 Task: In the  document Venicecanals.doc, select heading and apply ' Italics'  Using "replace feature", replace:  'famous to known'
Action: Mouse moved to (431, 186)
Screenshot: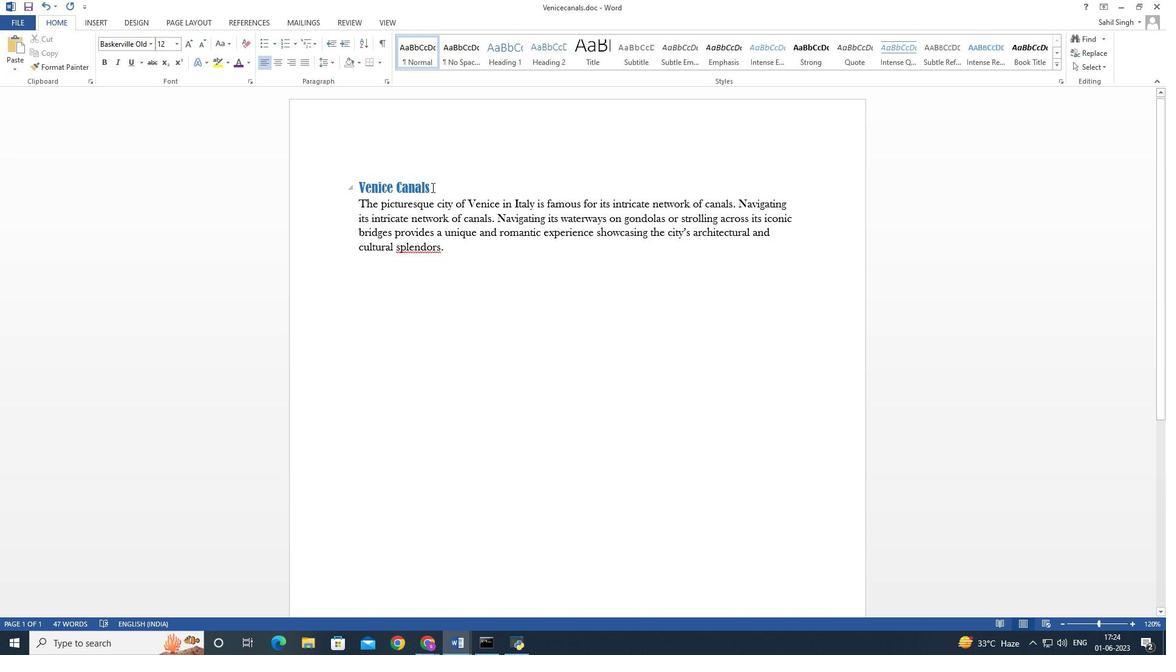 
Action: Mouse pressed left at (431, 186)
Screenshot: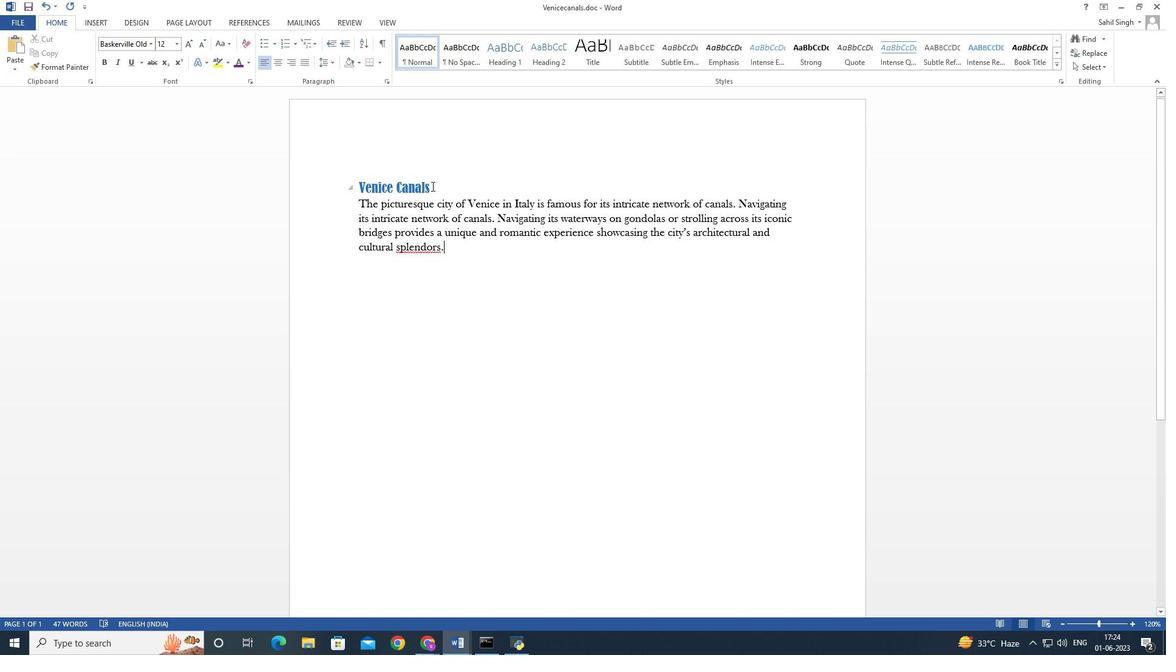
Action: Mouse moved to (565, 280)
Screenshot: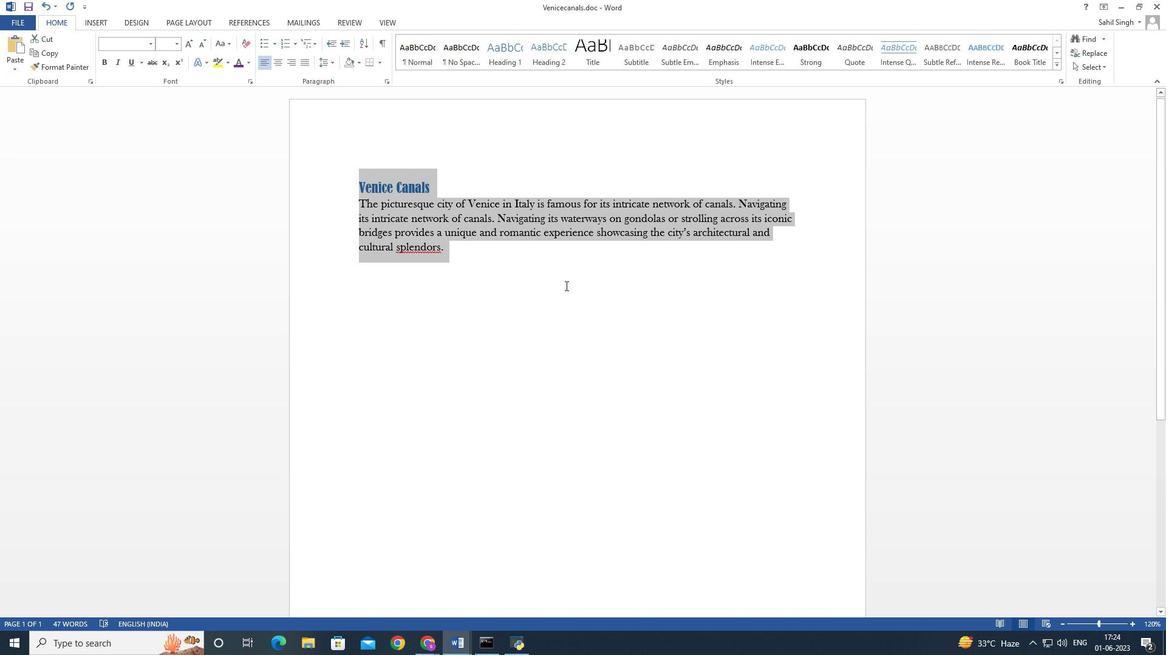 
Action: Mouse pressed left at (565, 280)
Screenshot: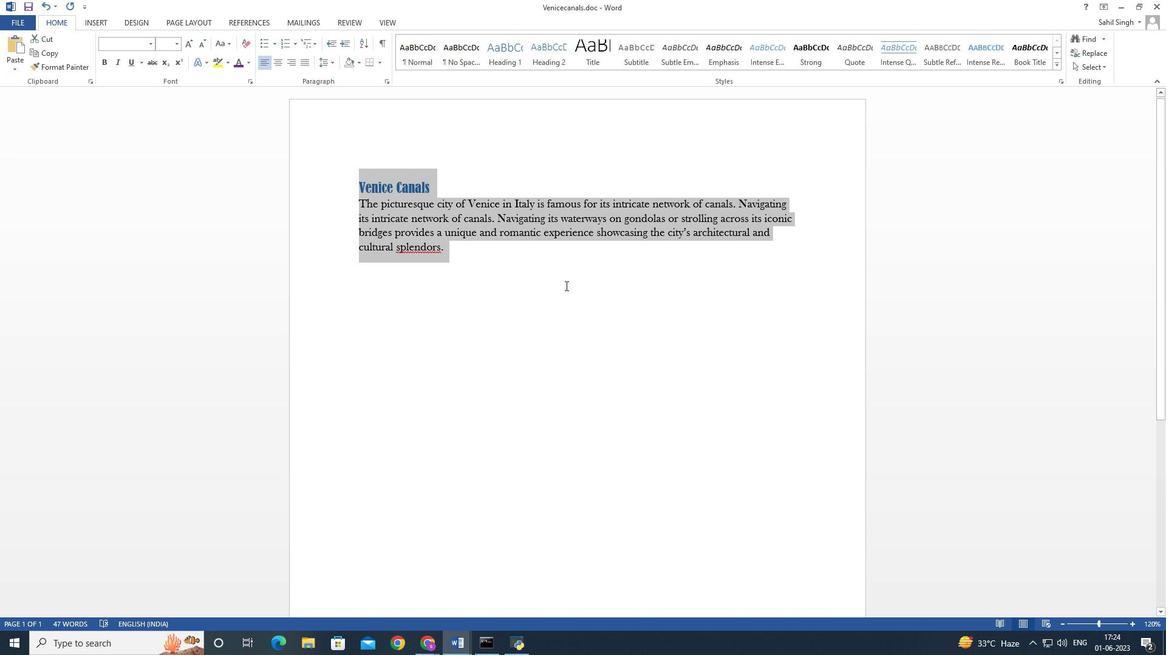 
Action: Mouse moved to (456, 247)
Screenshot: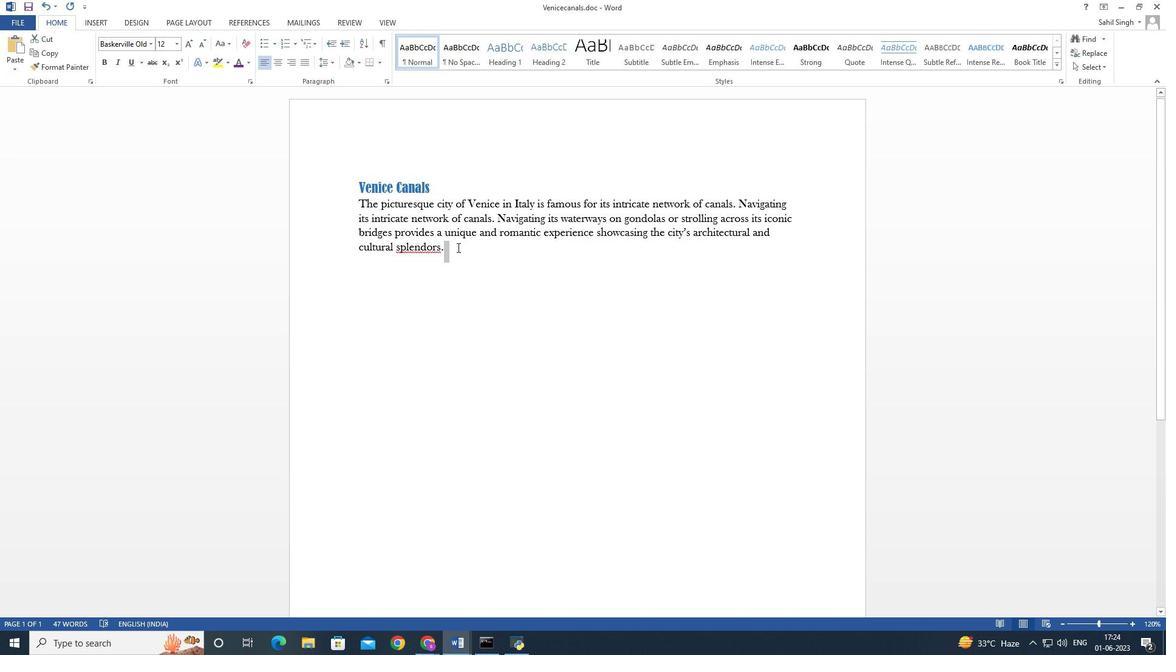 
Action: Mouse pressed left at (456, 247)
Screenshot: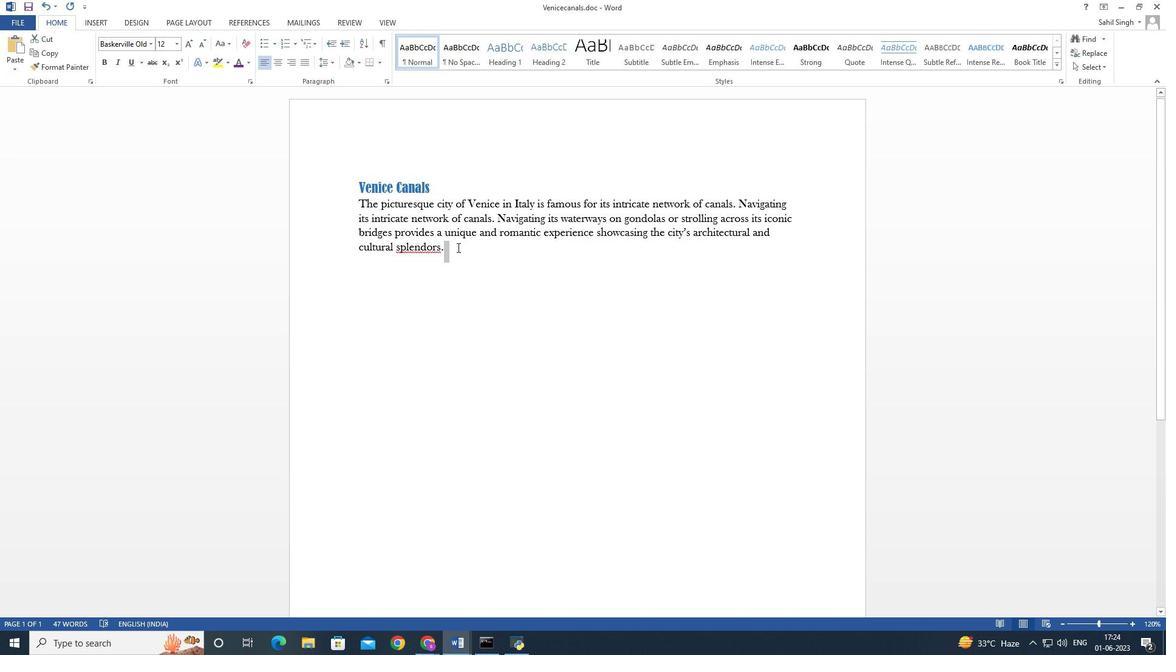 
Action: Mouse moved to (345, 208)
Screenshot: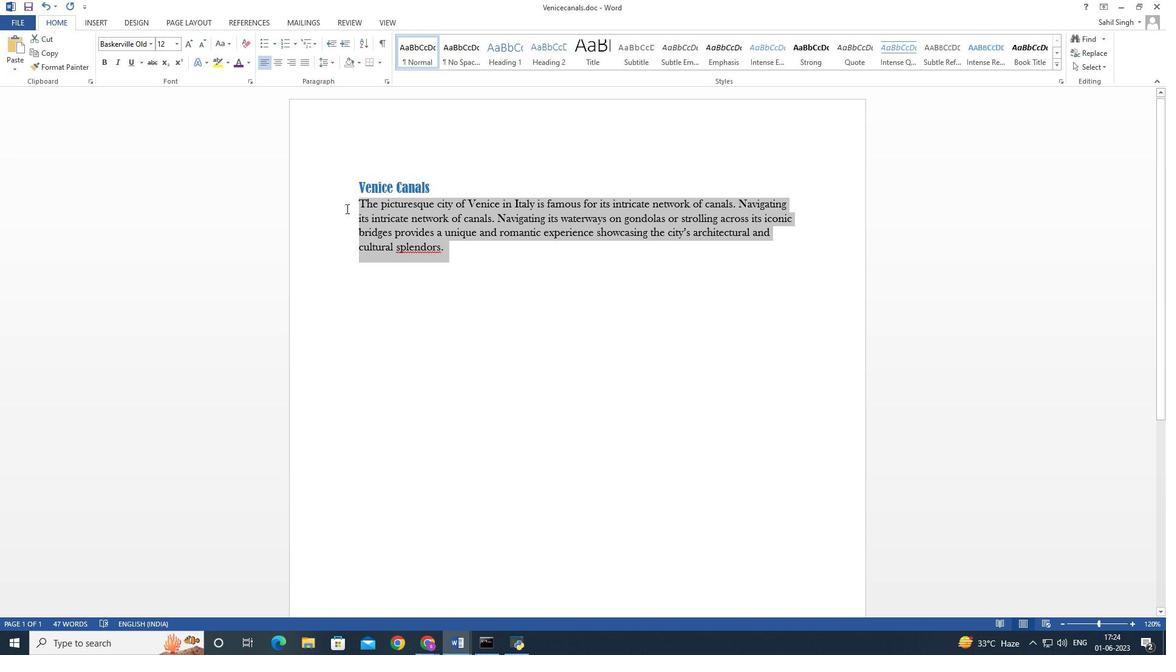 
Action: Key pressed ctrl+H
Screenshot: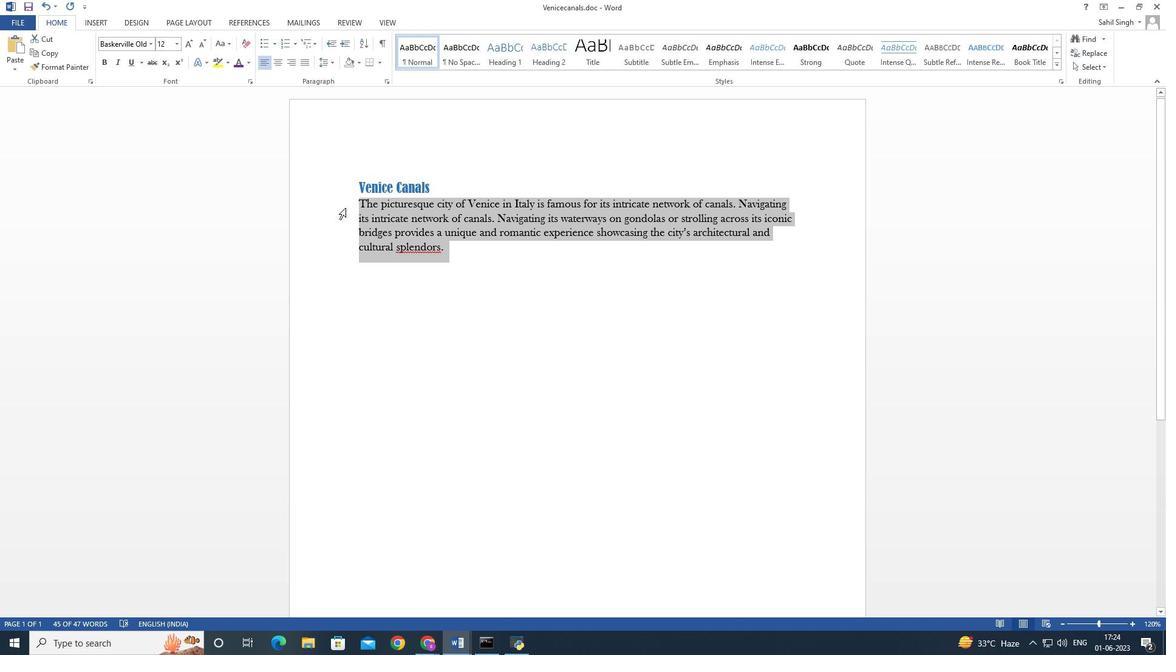 
Action: Mouse moved to (491, 83)
Screenshot: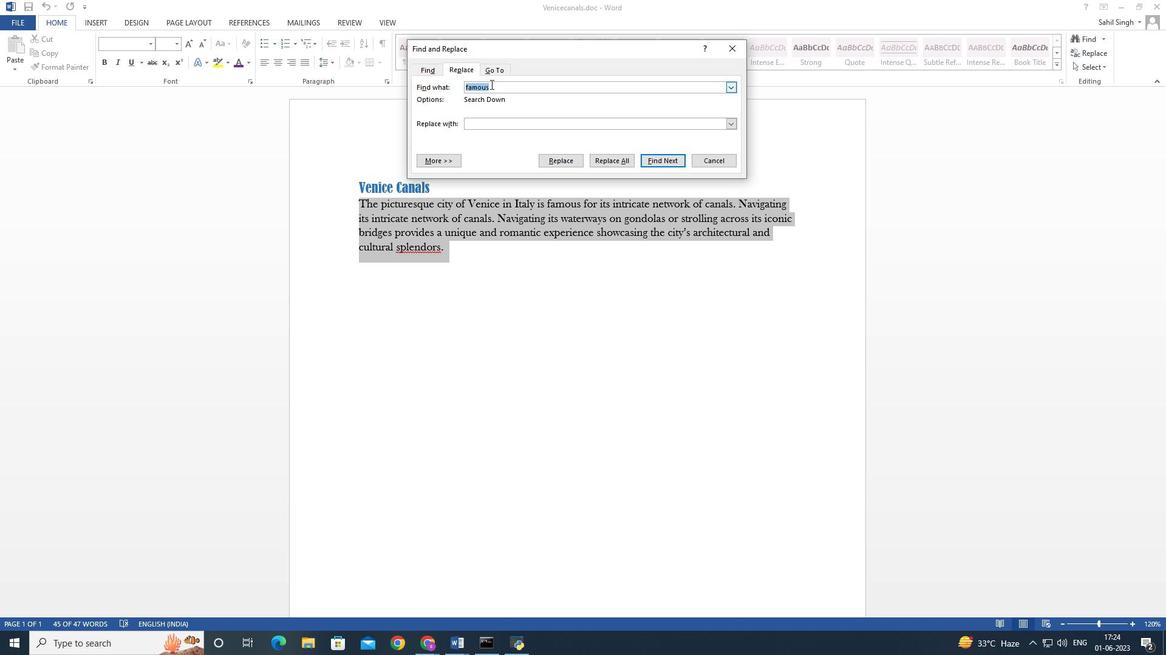
Action: Mouse pressed left at (491, 83)
Screenshot: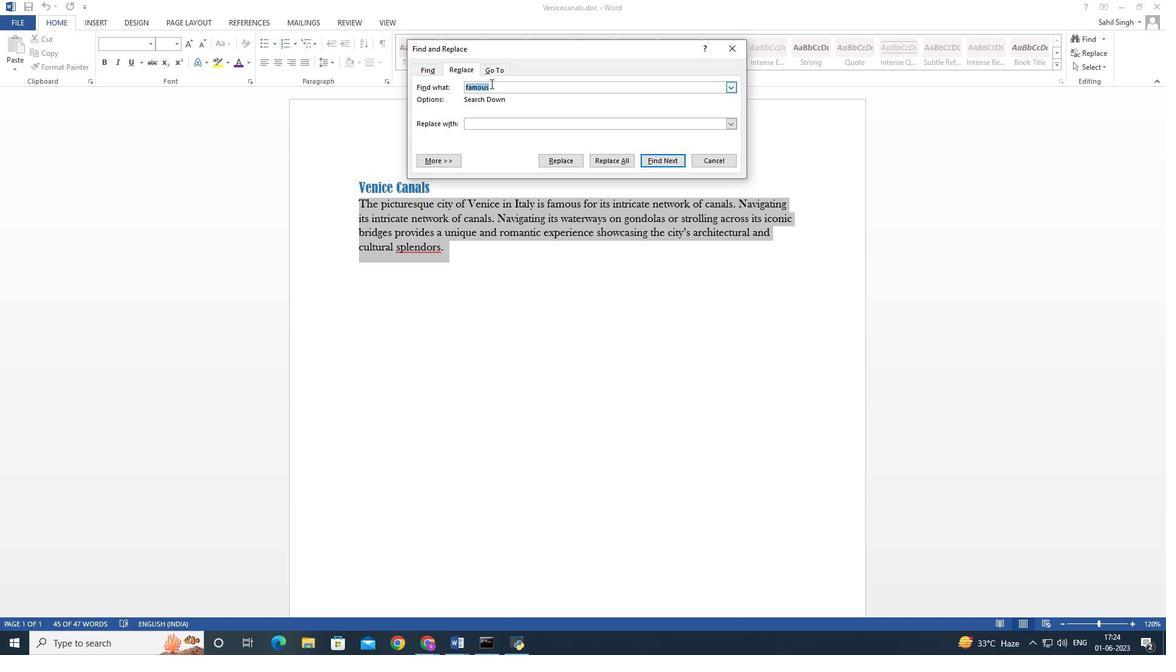 
Action: Mouse moved to (492, 83)
Screenshot: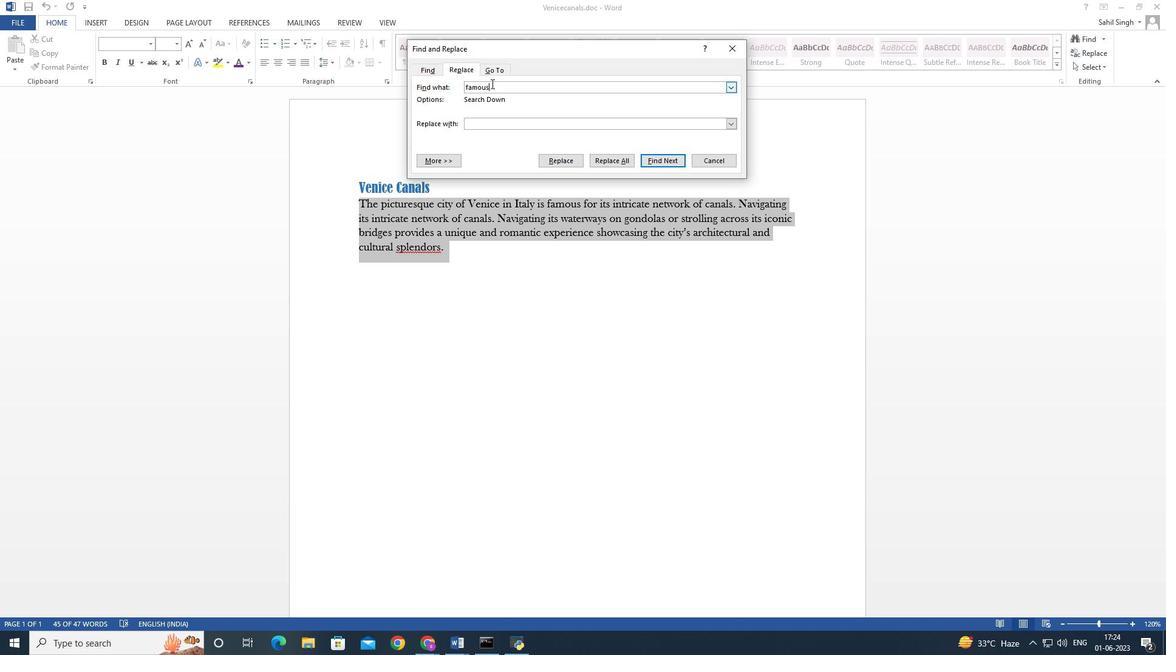 
Action: Key pressed <Key.backspace><Key.backspace><Key.backspace><Key.backspace><Key.backspace><Key.backspace><Key.shift>famous<Key.enter>
Screenshot: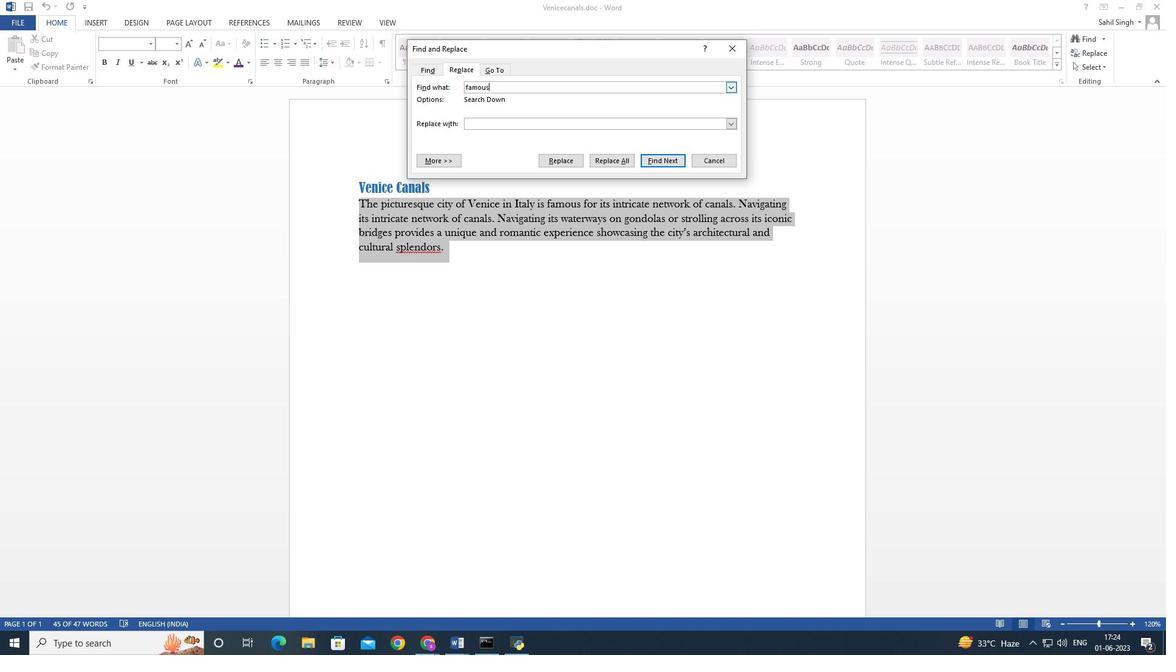 
Action: Mouse moved to (566, 161)
Screenshot: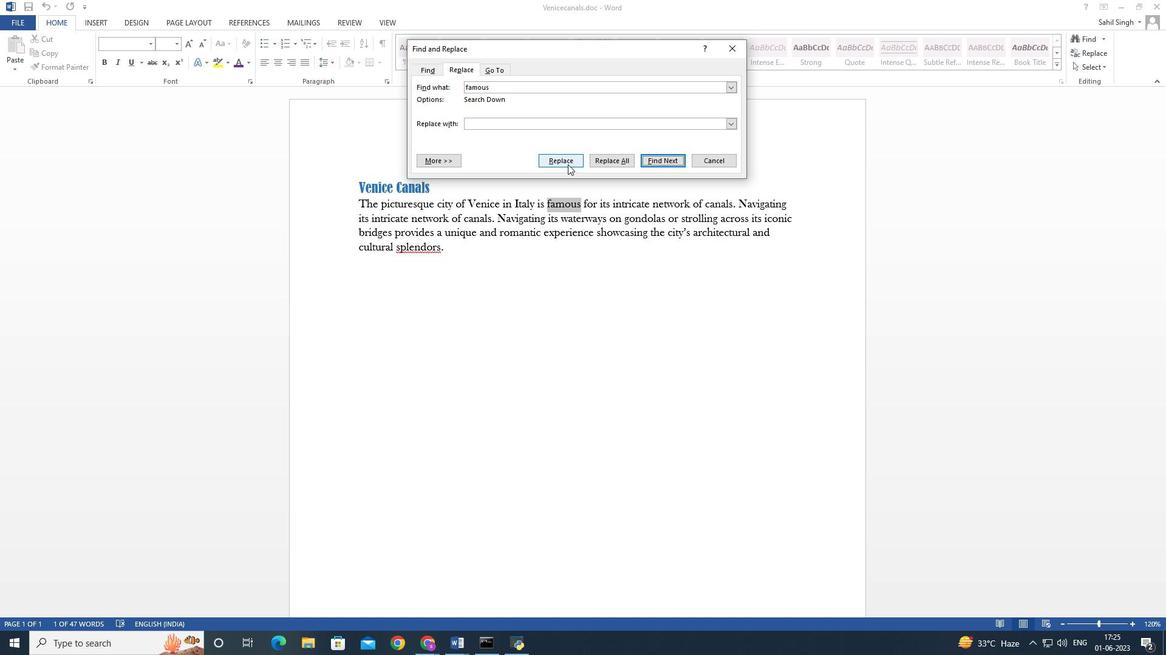 
Action: Mouse pressed left at (566, 161)
Screenshot: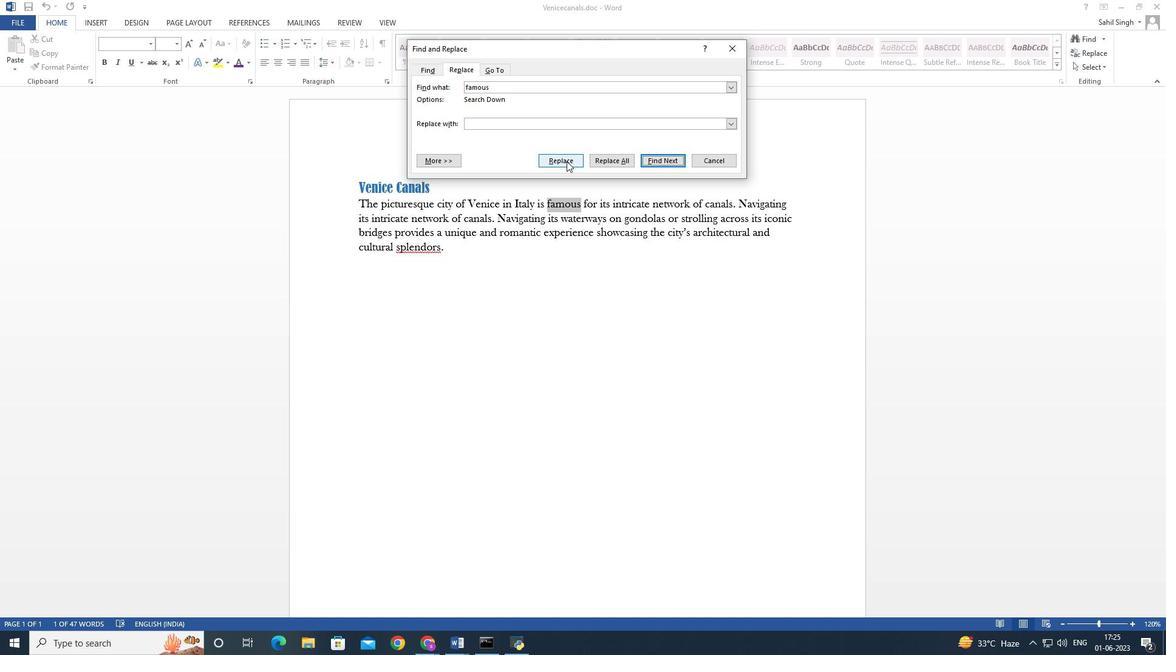 
Action: Mouse moved to (566, 358)
Screenshot: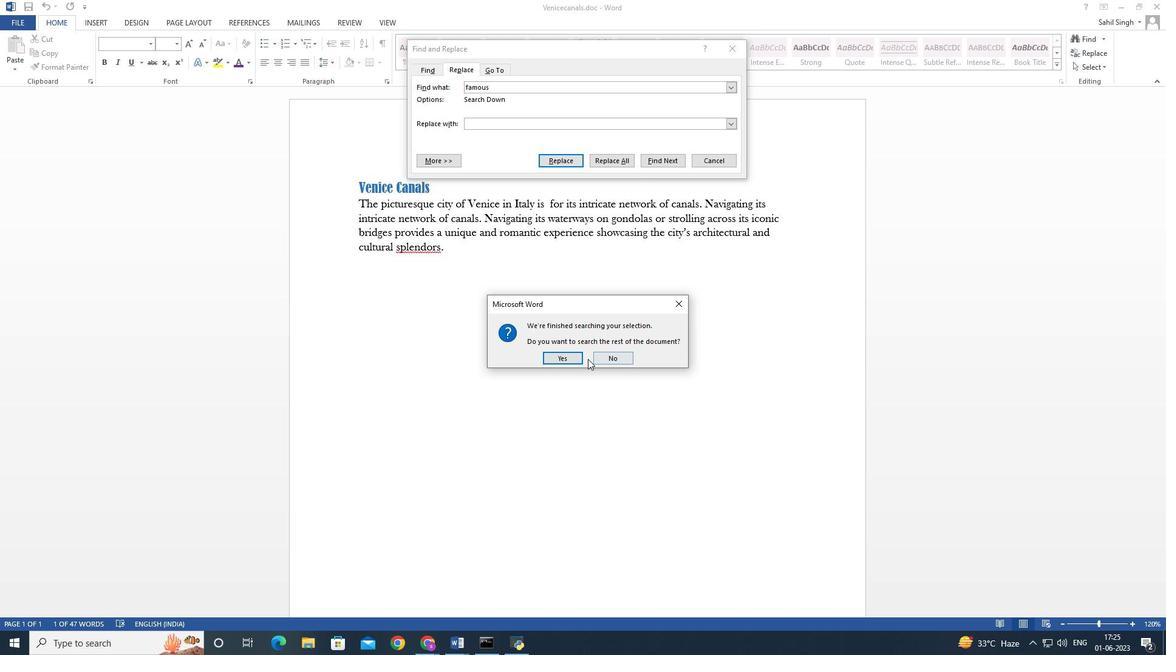 
Action: Mouse pressed left at (566, 358)
Screenshot: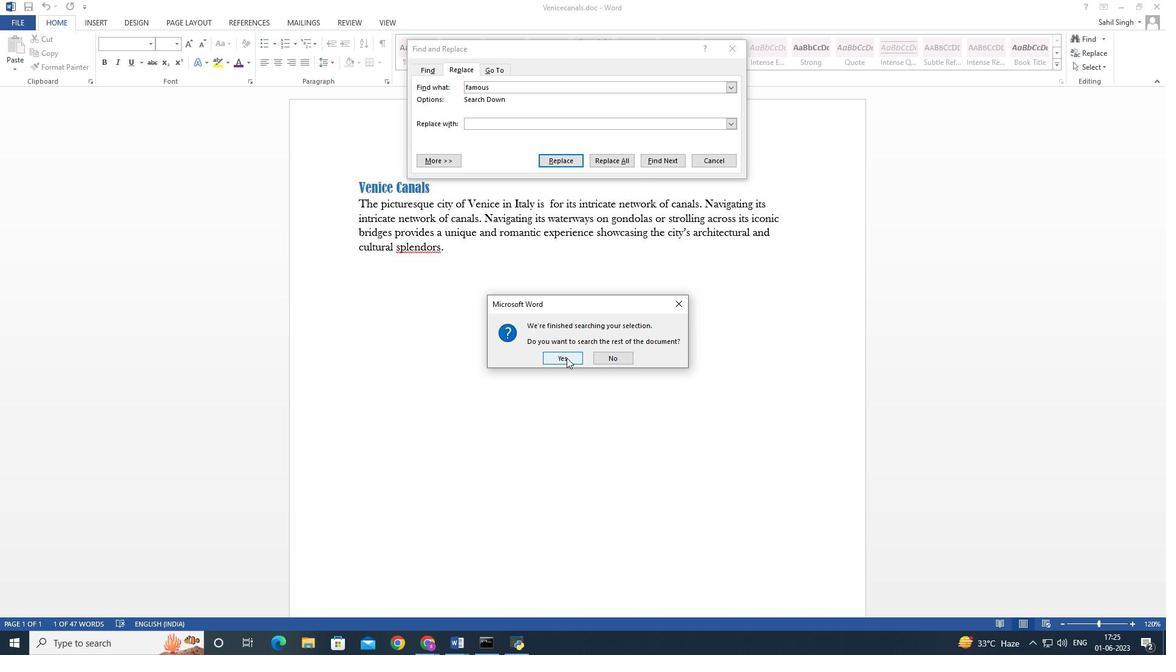 
Action: Mouse moved to (690, 301)
Screenshot: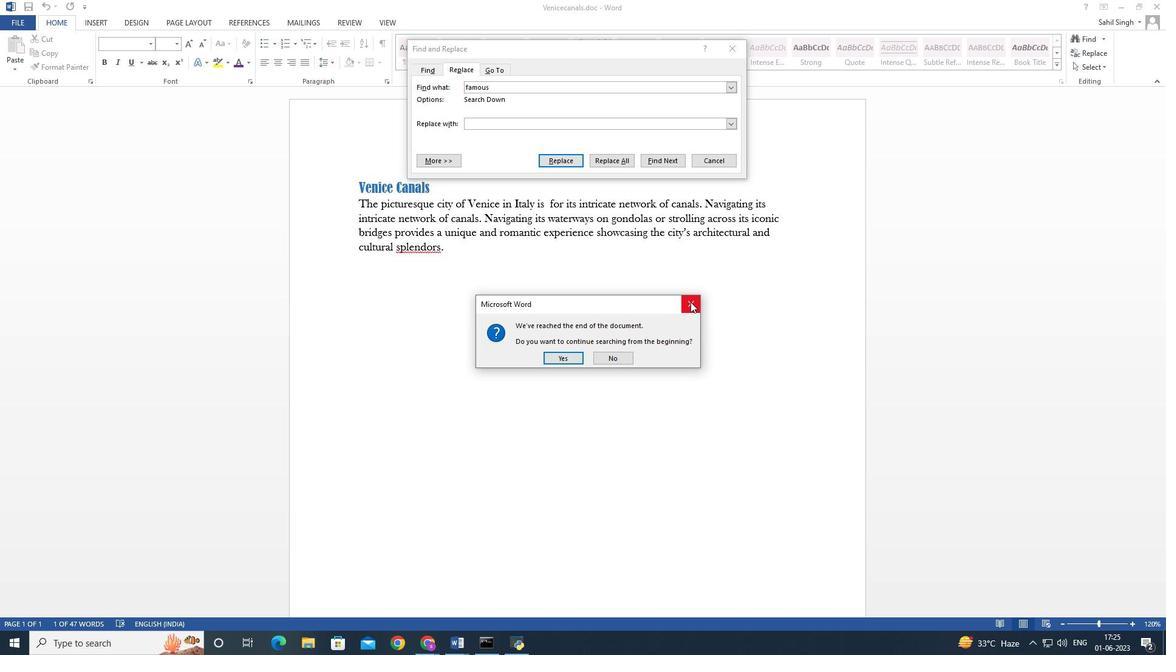 
Action: Mouse pressed left at (690, 301)
Screenshot: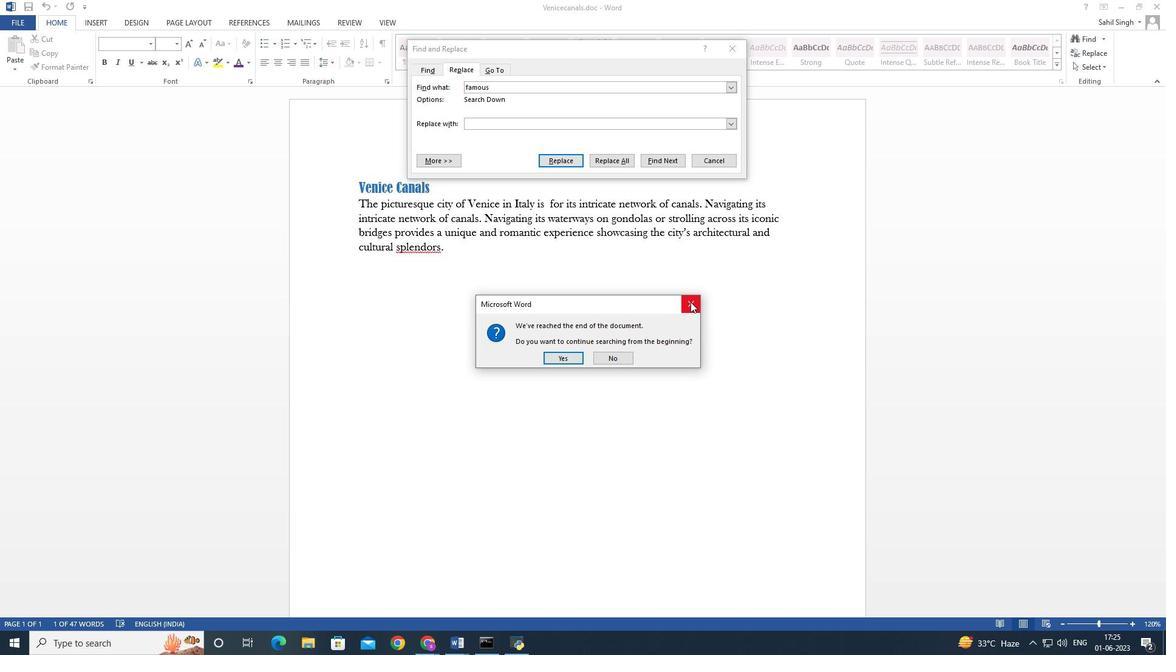
Action: Mouse moved to (733, 48)
Screenshot: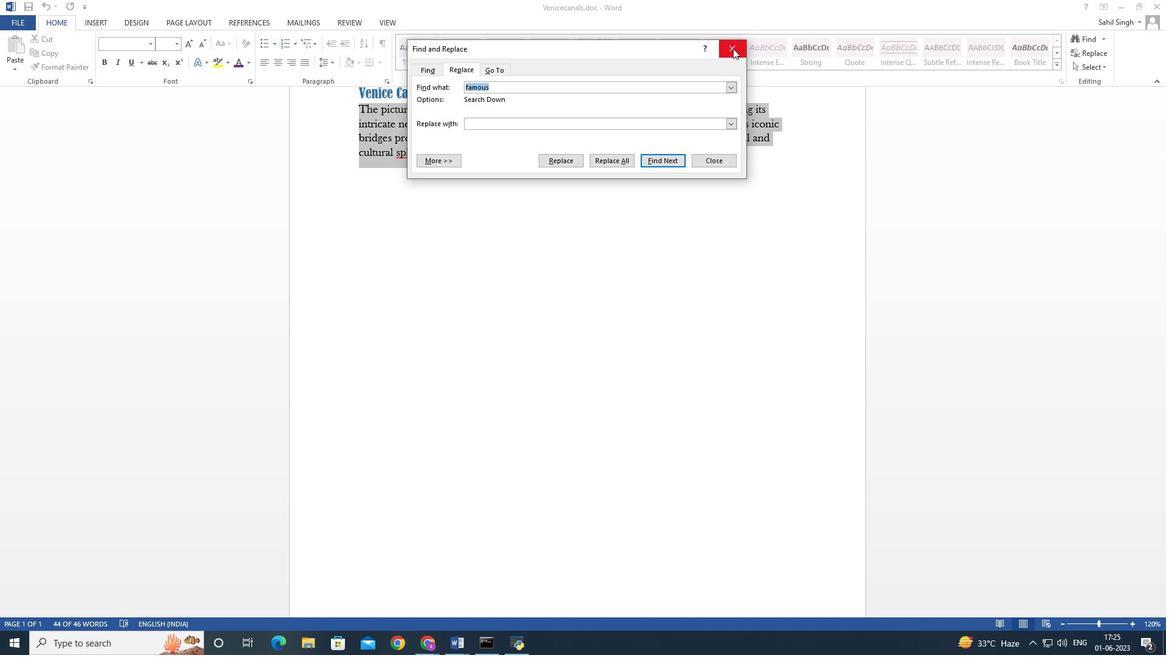 
Action: Mouse pressed left at (733, 48)
Screenshot: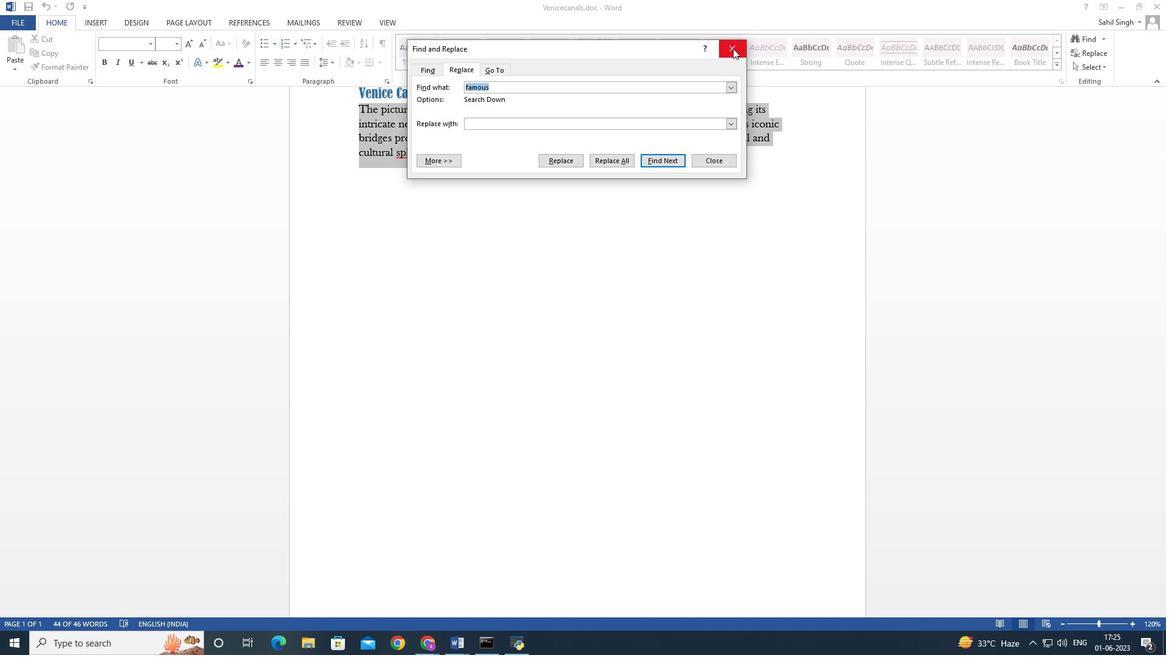 
Action: Mouse moved to (693, 311)
Screenshot: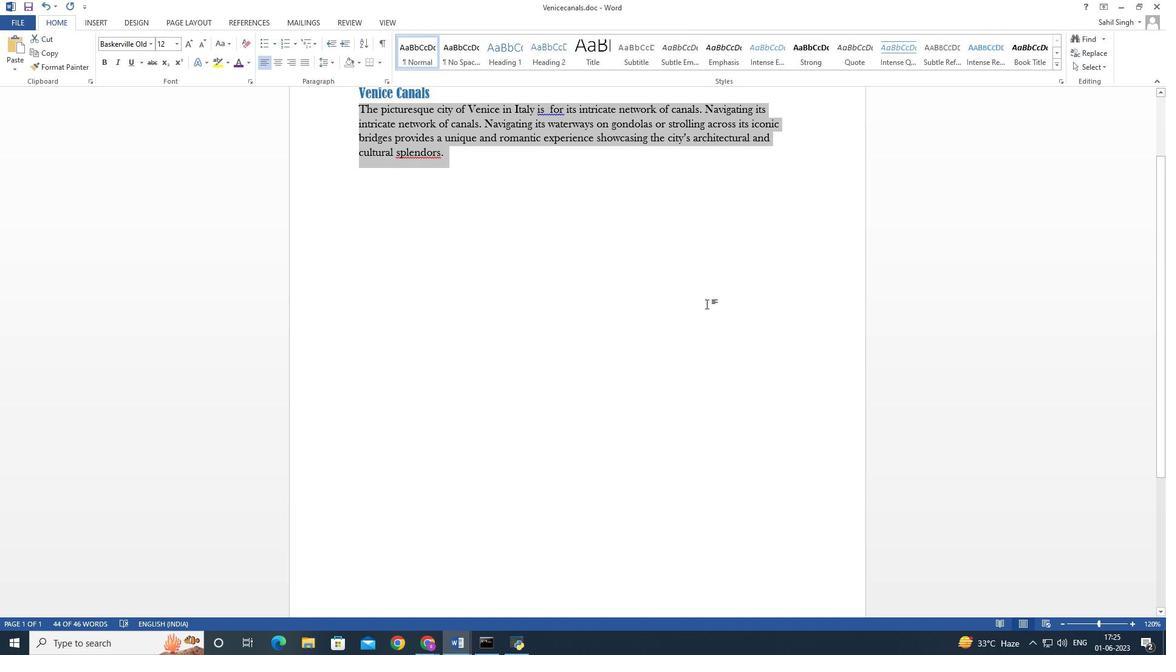 
Action: Mouse scrolled (693, 312) with delta (0, 0)
Screenshot: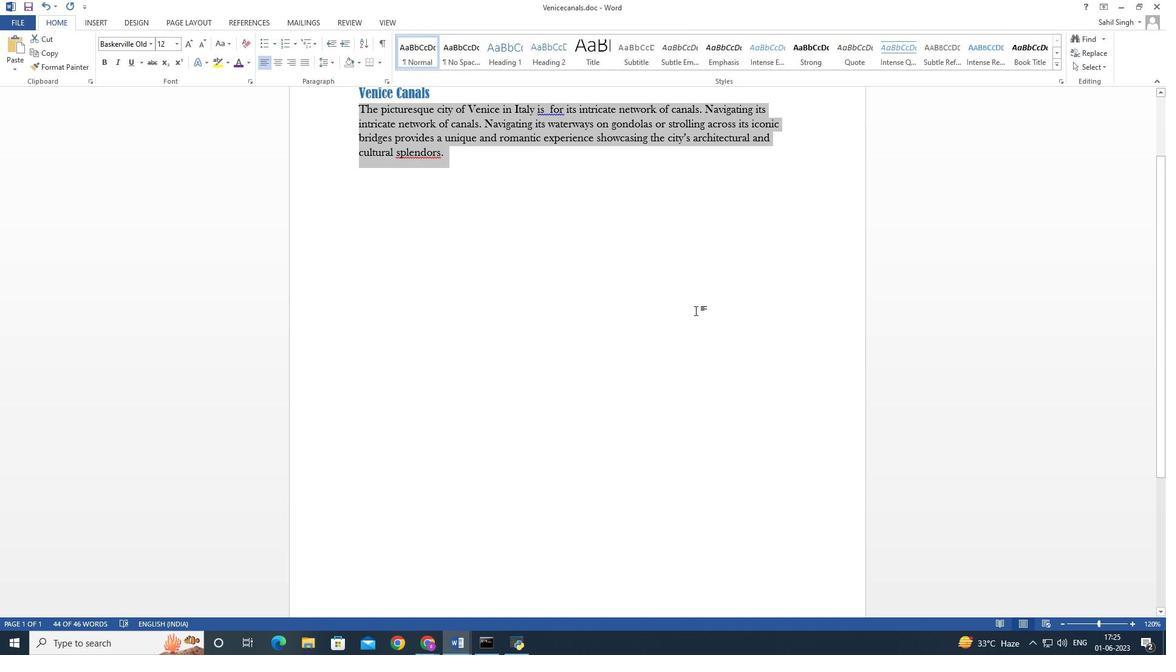 
Action: Mouse scrolled (693, 312) with delta (0, 0)
Screenshot: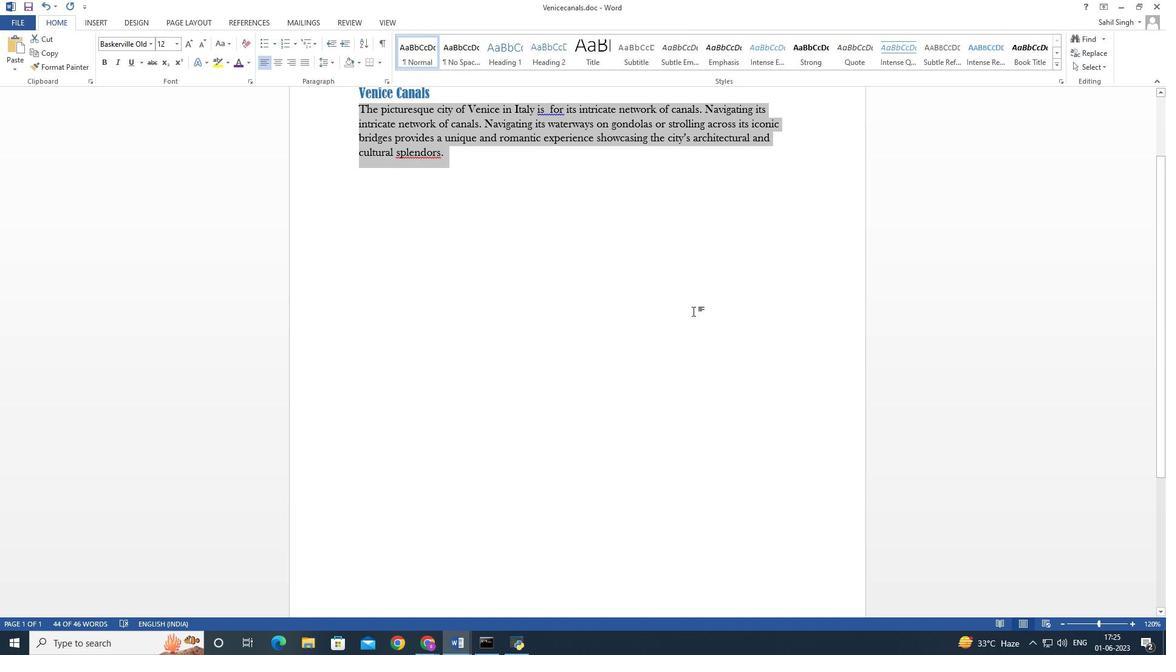 
Action: Mouse moved to (687, 300)
Screenshot: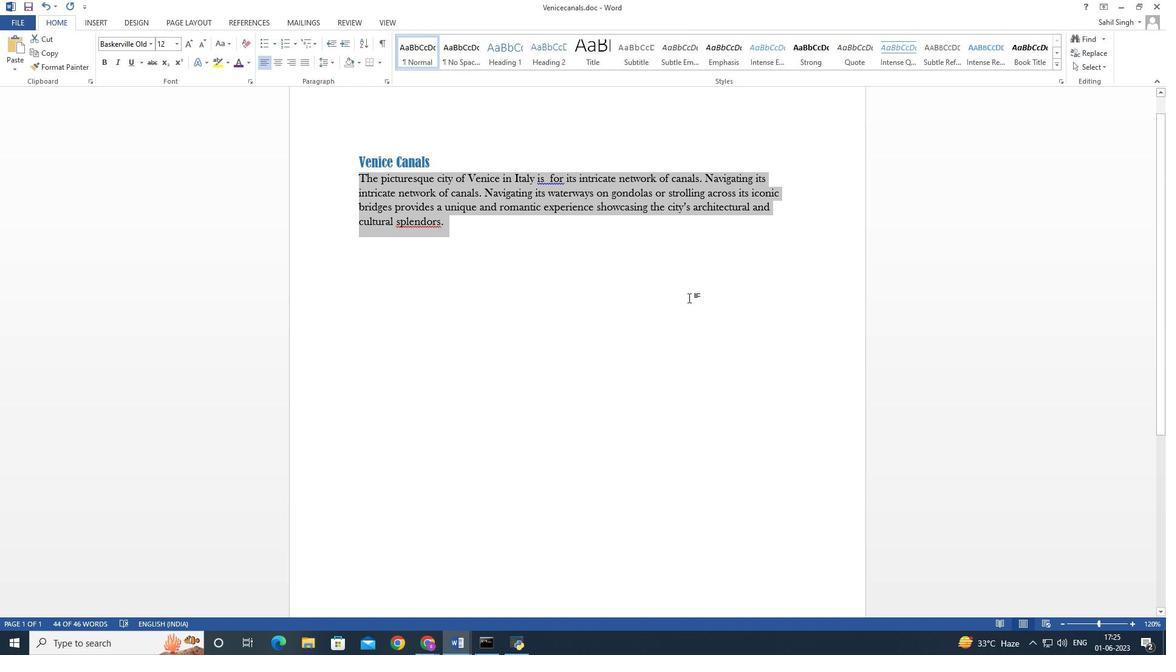
Action: Mouse scrolled (687, 301) with delta (0, 0)
Screenshot: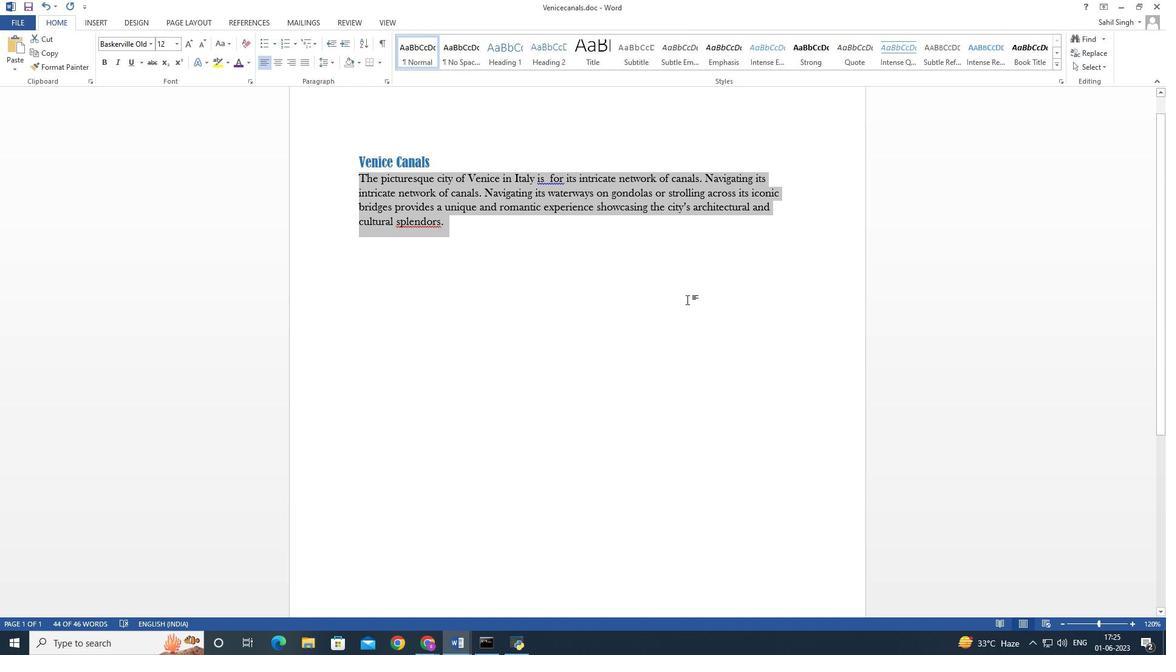 
Action: Mouse moved to (669, 313)
Screenshot: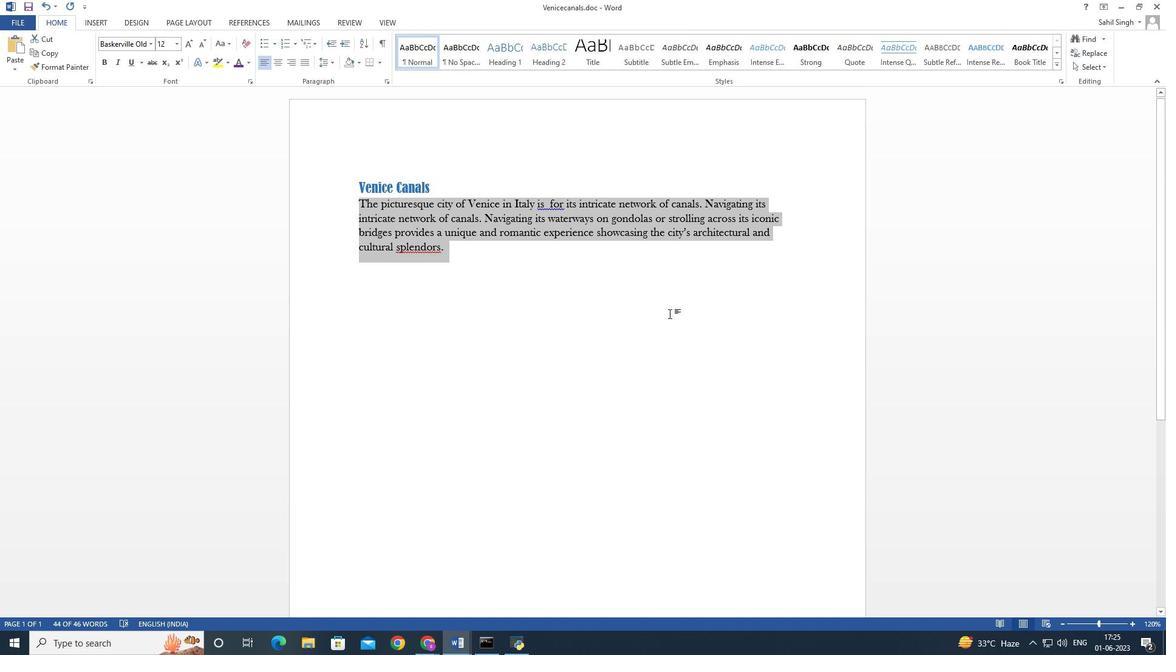 
Action: Mouse pressed left at (669, 313)
Screenshot: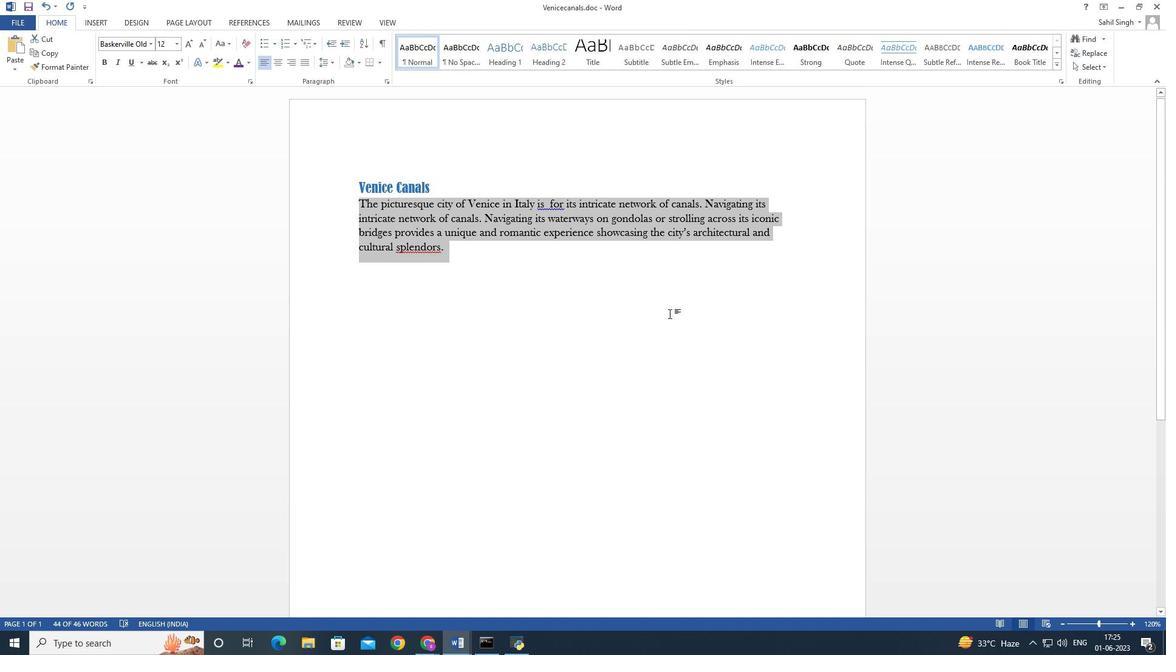 
Action: Mouse moved to (434, 187)
Screenshot: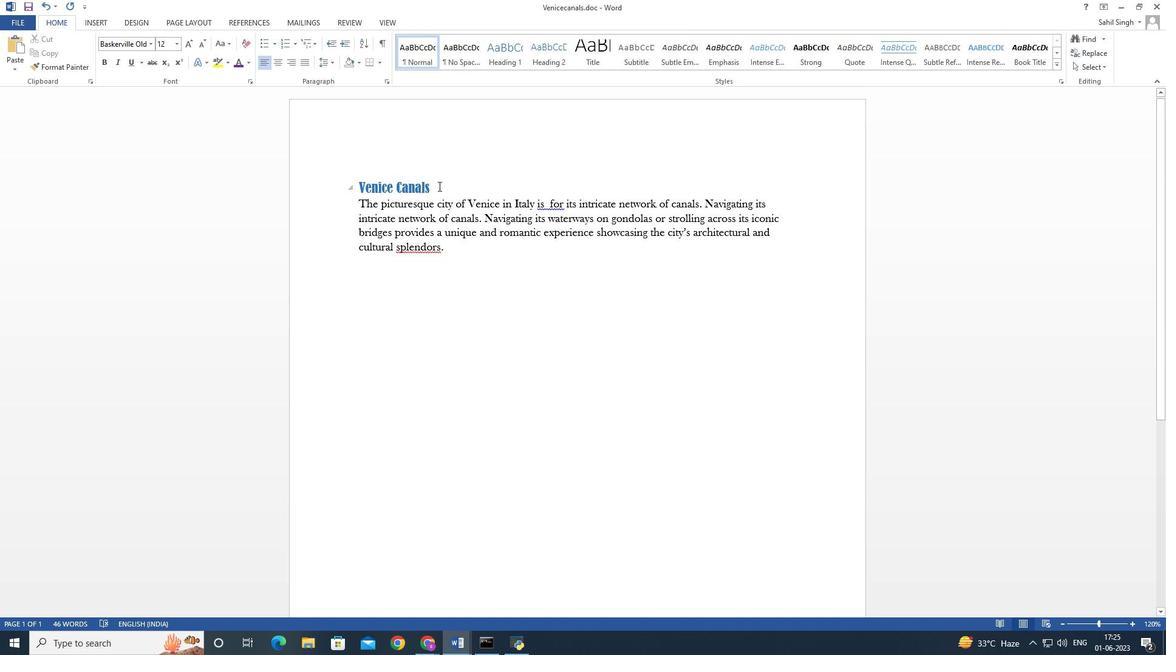 
Action: Mouse pressed left at (434, 187)
Screenshot: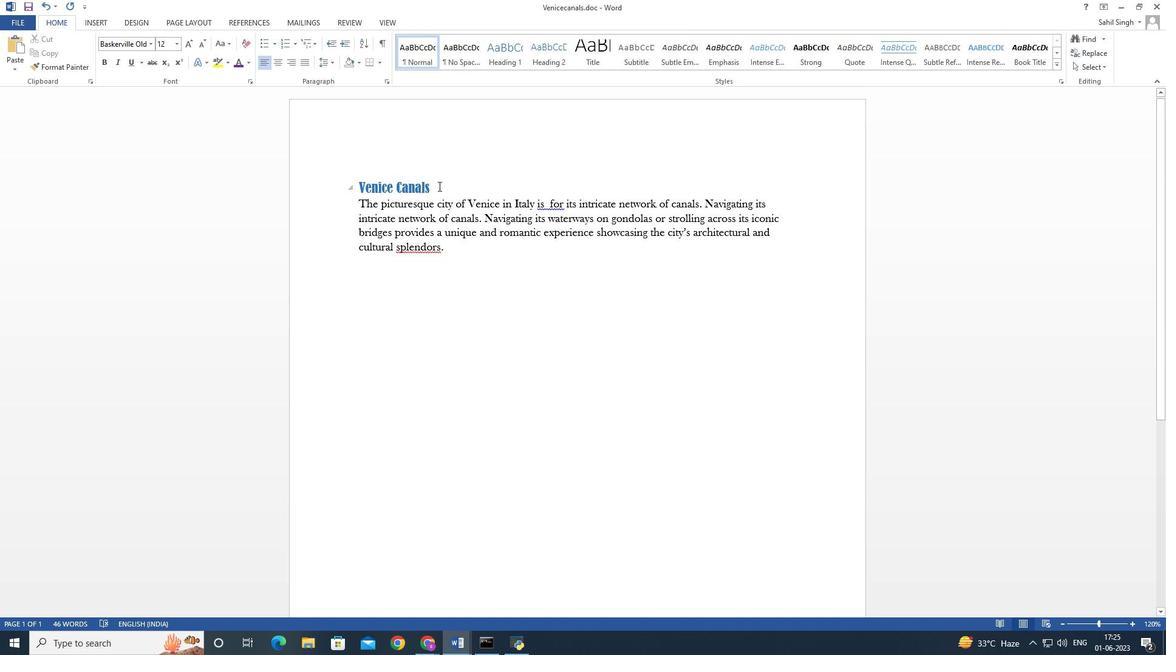 
Action: Mouse moved to (415, 150)
Screenshot: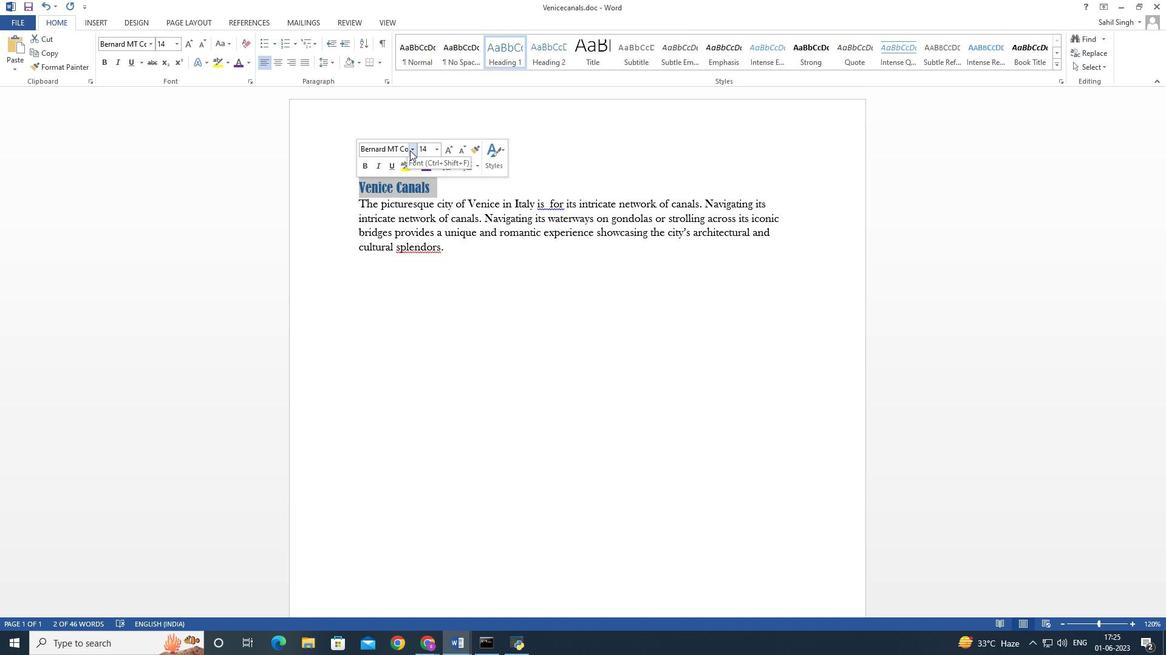 
Action: Mouse pressed left at (415, 150)
Screenshot: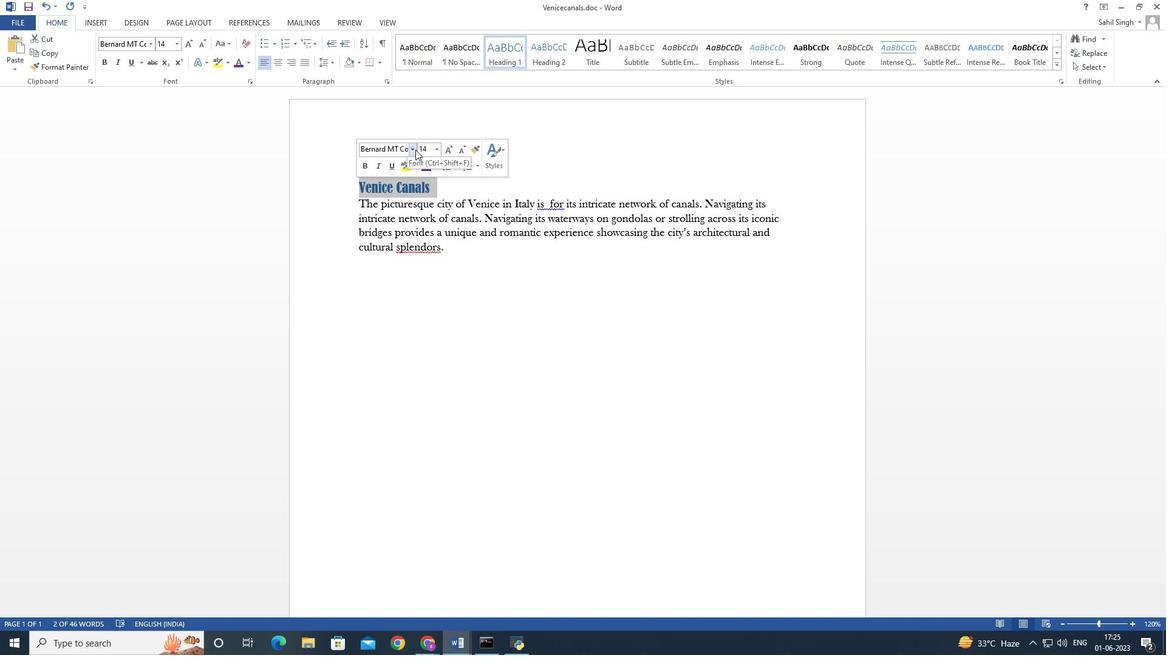 
Action: Mouse moved to (411, 150)
Screenshot: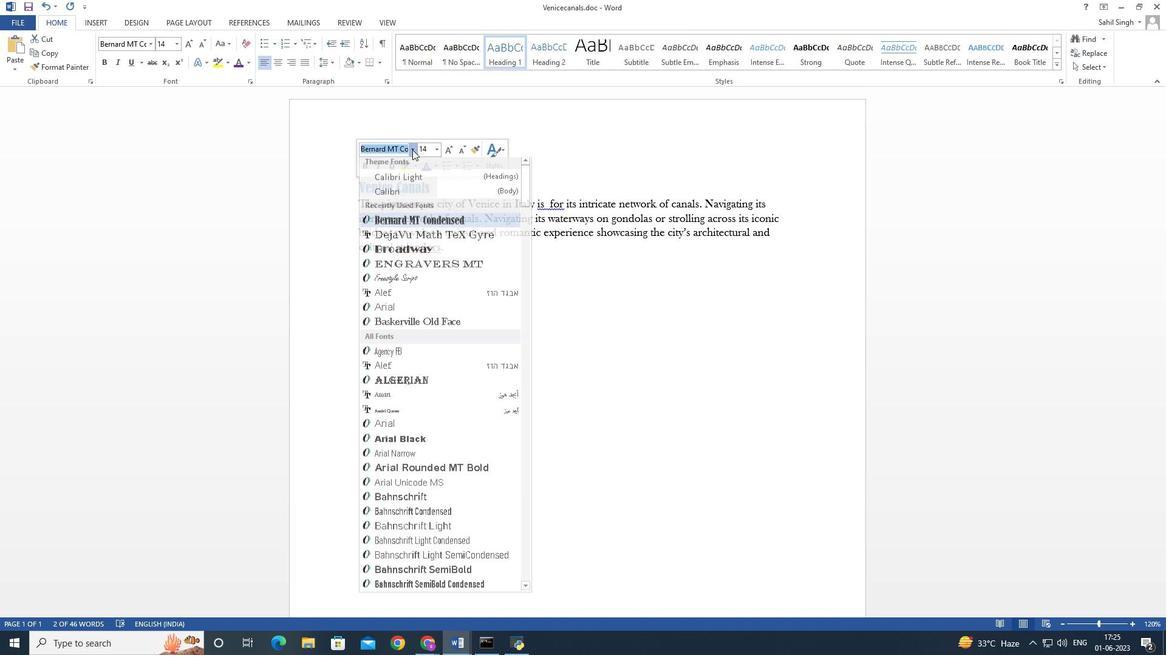 
Action: Key pressed <Key.shift>Italics<Key.enter>
Screenshot: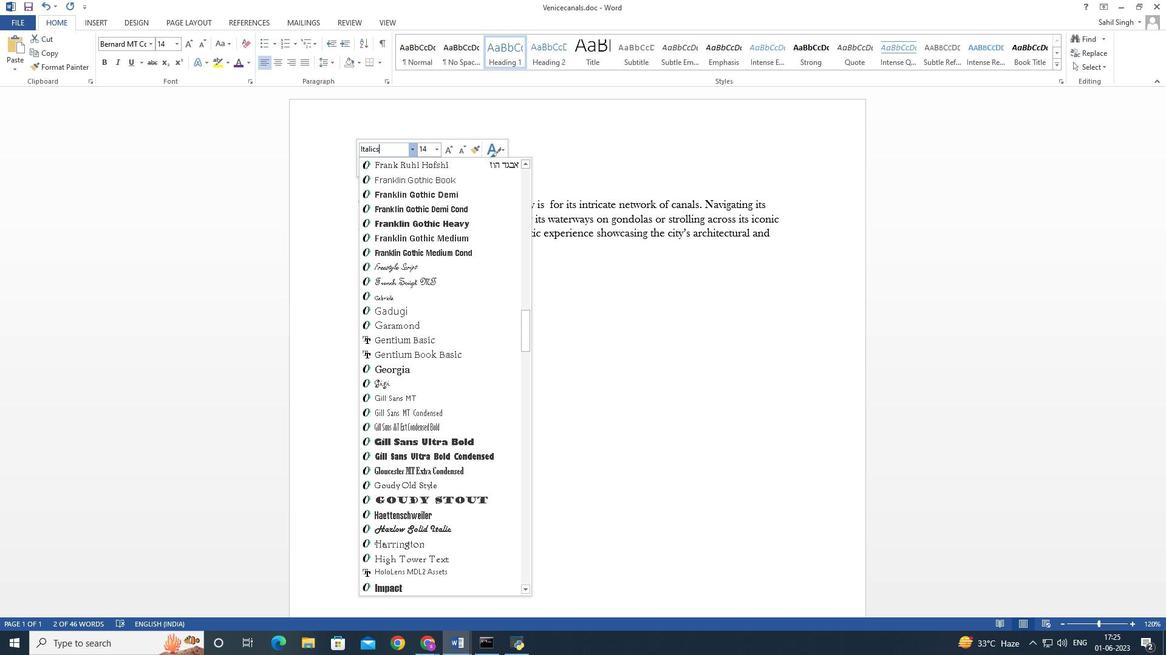 
Action: Mouse moved to (603, 388)
Screenshot: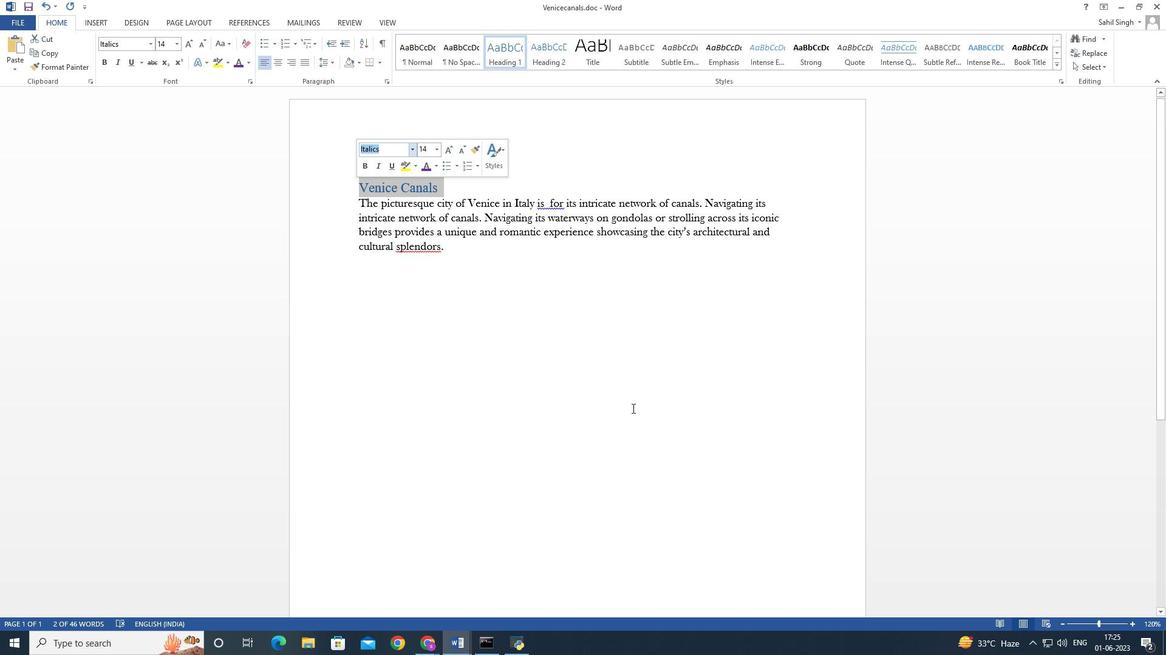 
Action: Mouse pressed left at (603, 388)
Screenshot: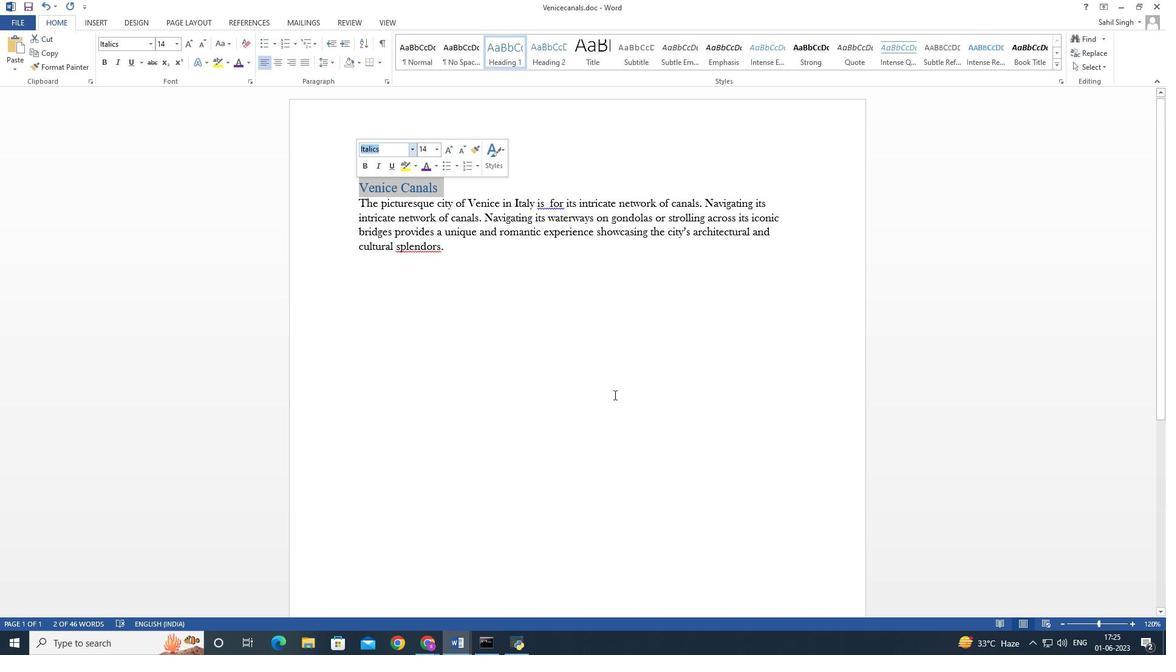 
Action: Mouse moved to (545, 317)
Screenshot: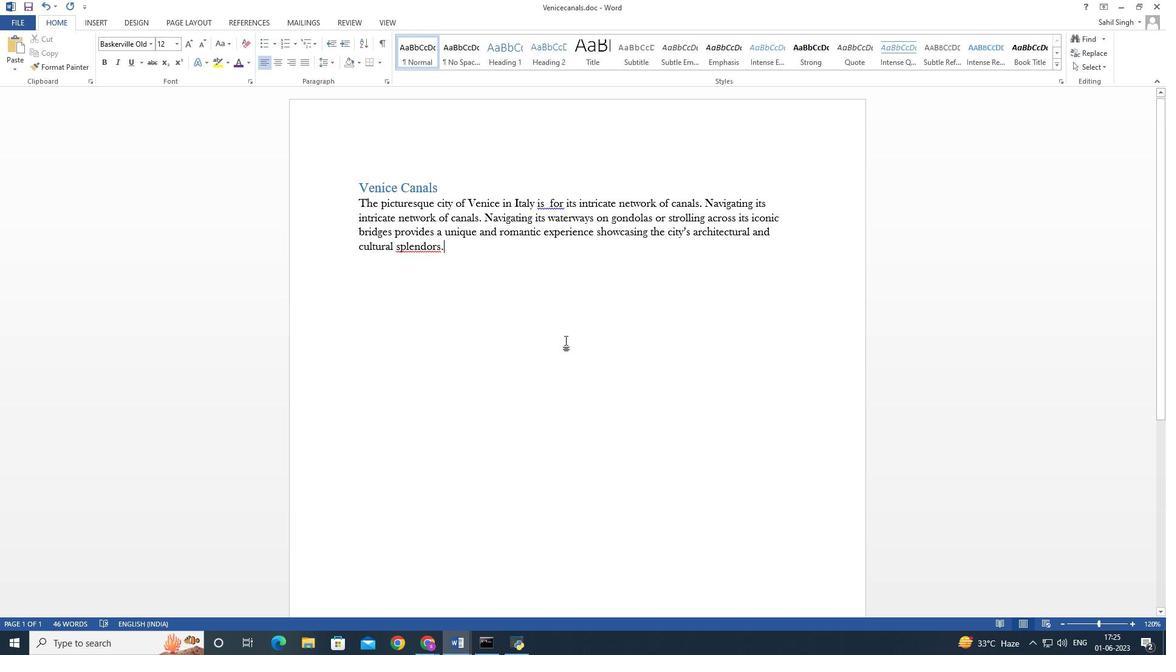 
Action: Mouse scrolled (545, 318) with delta (0, 0)
Screenshot: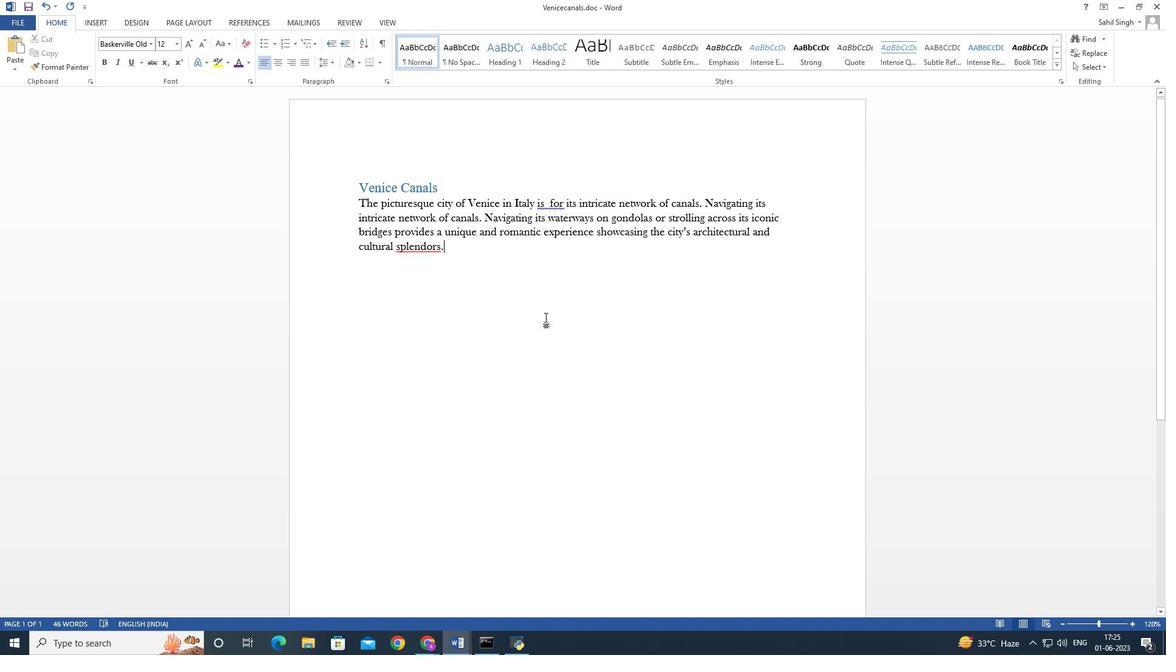 
Action: Mouse scrolled (545, 318) with delta (0, 0)
Screenshot: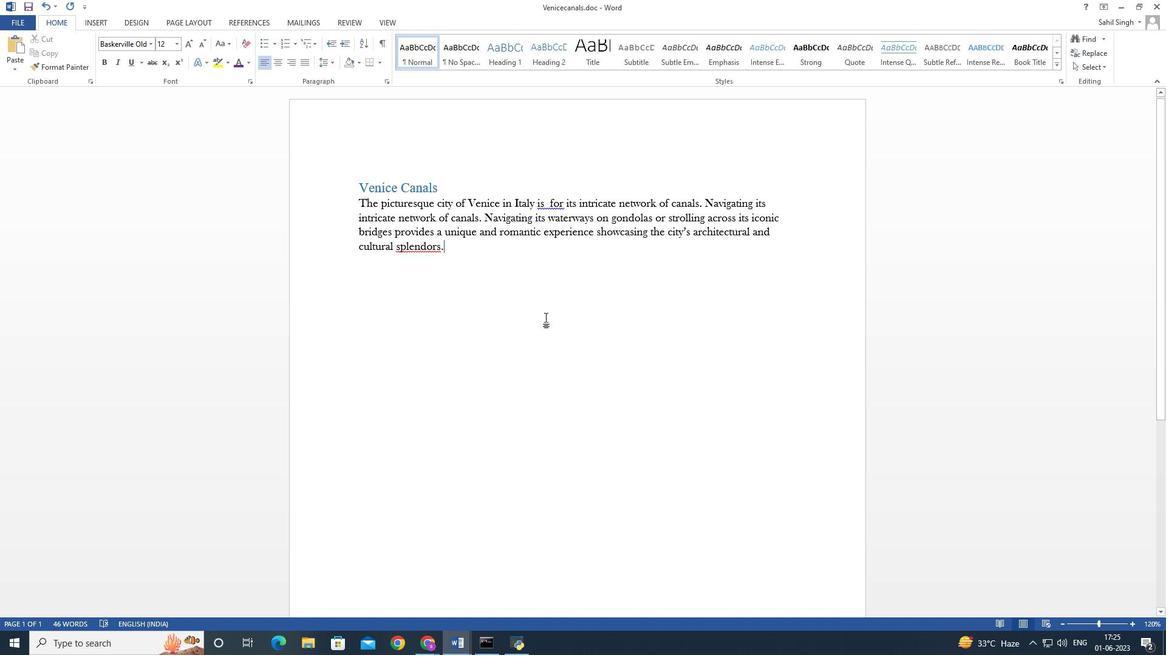 
Action: Mouse scrolled (545, 318) with delta (0, 0)
Screenshot: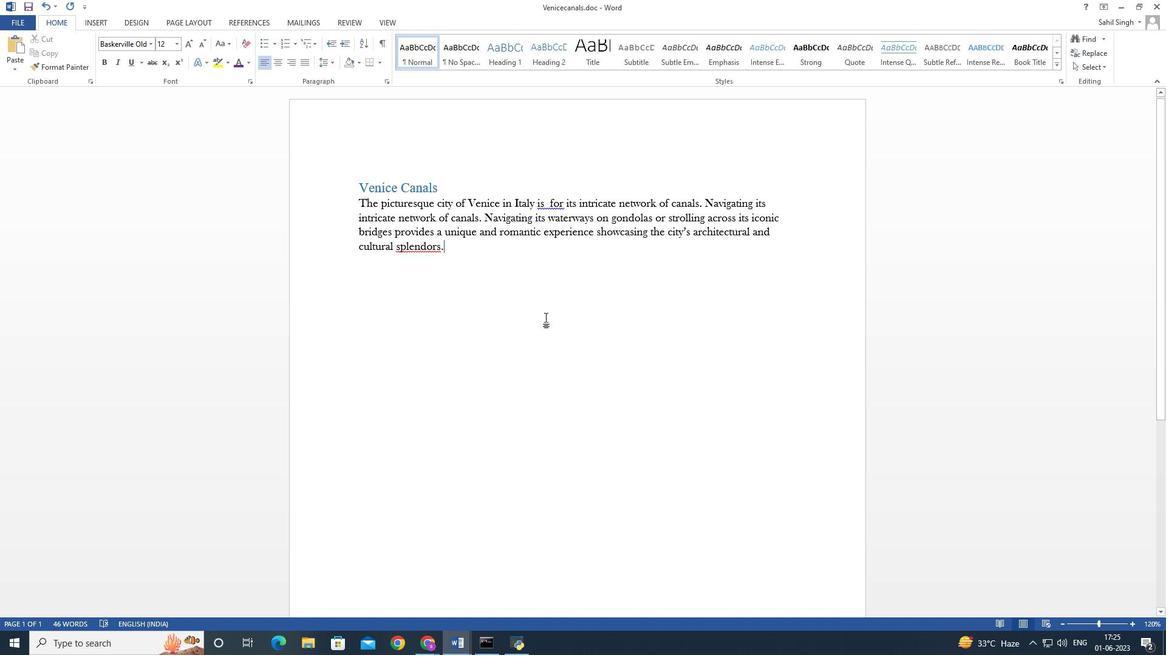 
Action: Mouse moved to (521, 318)
Screenshot: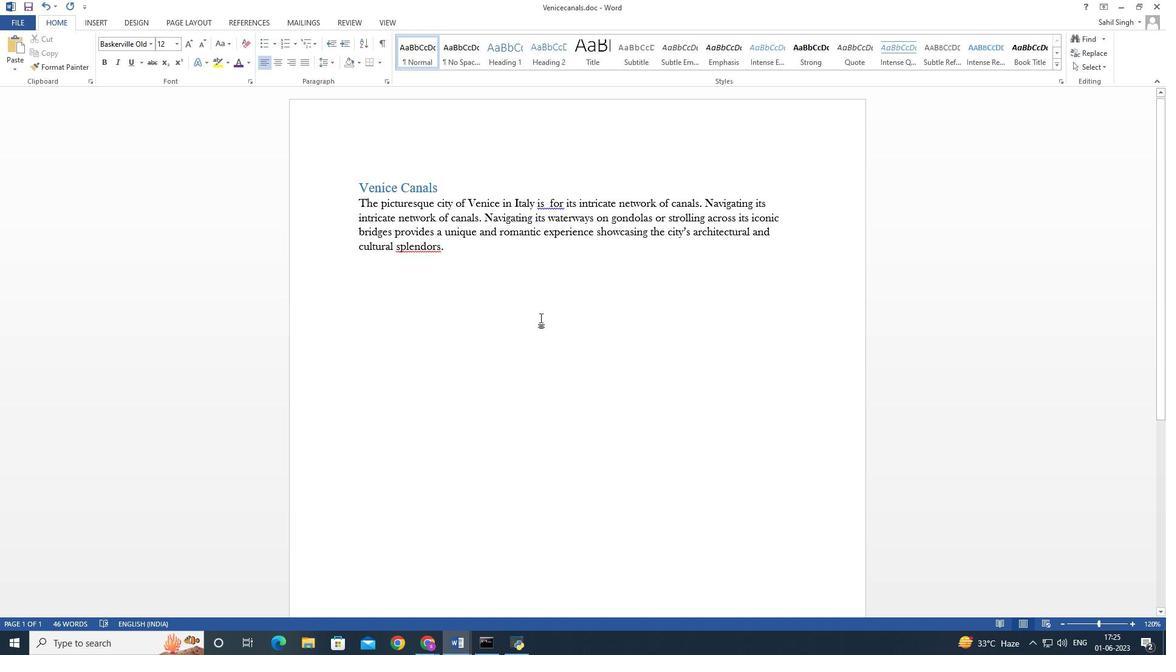 
Action: Mouse scrolled (521, 317) with delta (0, 0)
Screenshot: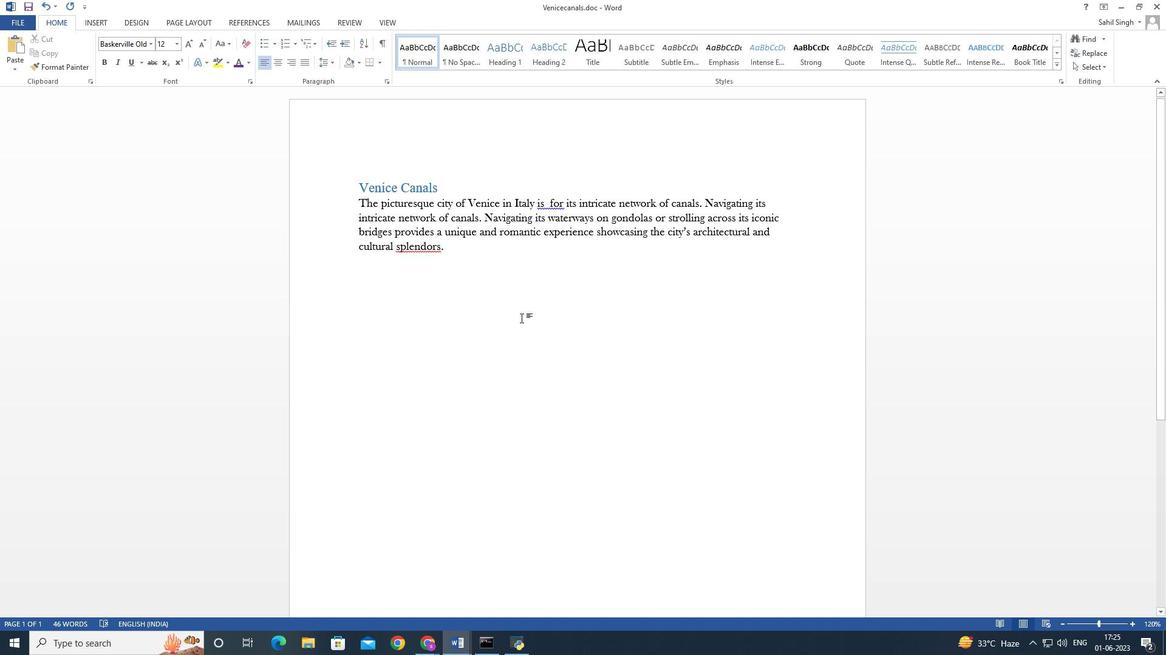 
Action: Mouse scrolled (521, 317) with delta (0, 0)
Screenshot: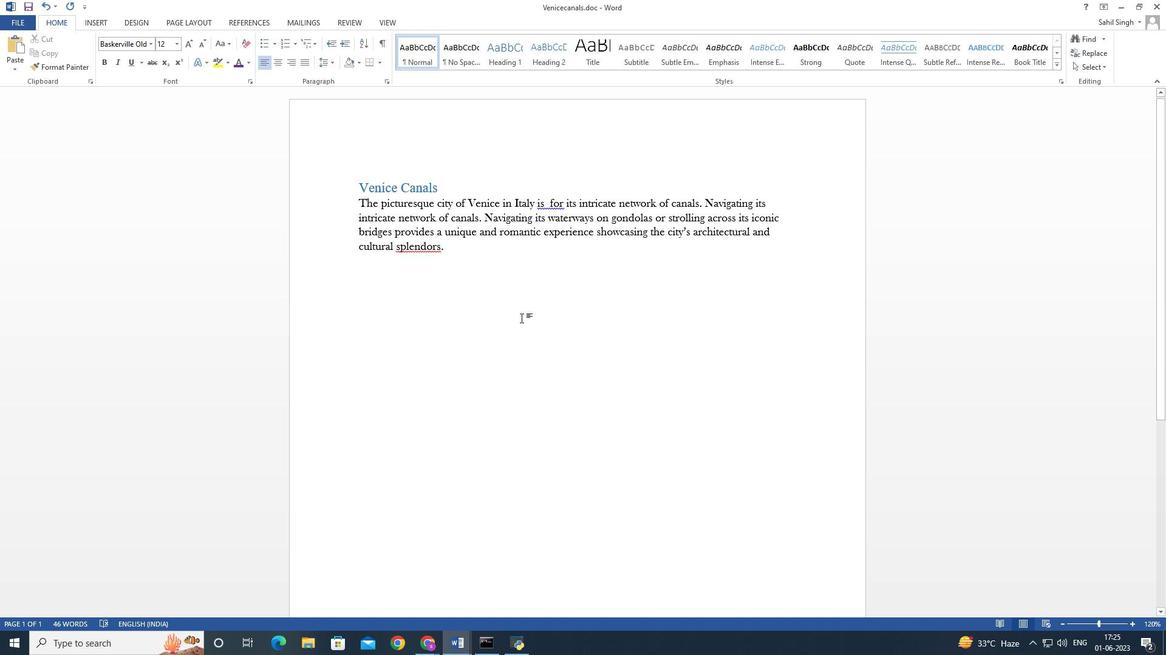 
Action: Mouse moved to (521, 319)
Screenshot: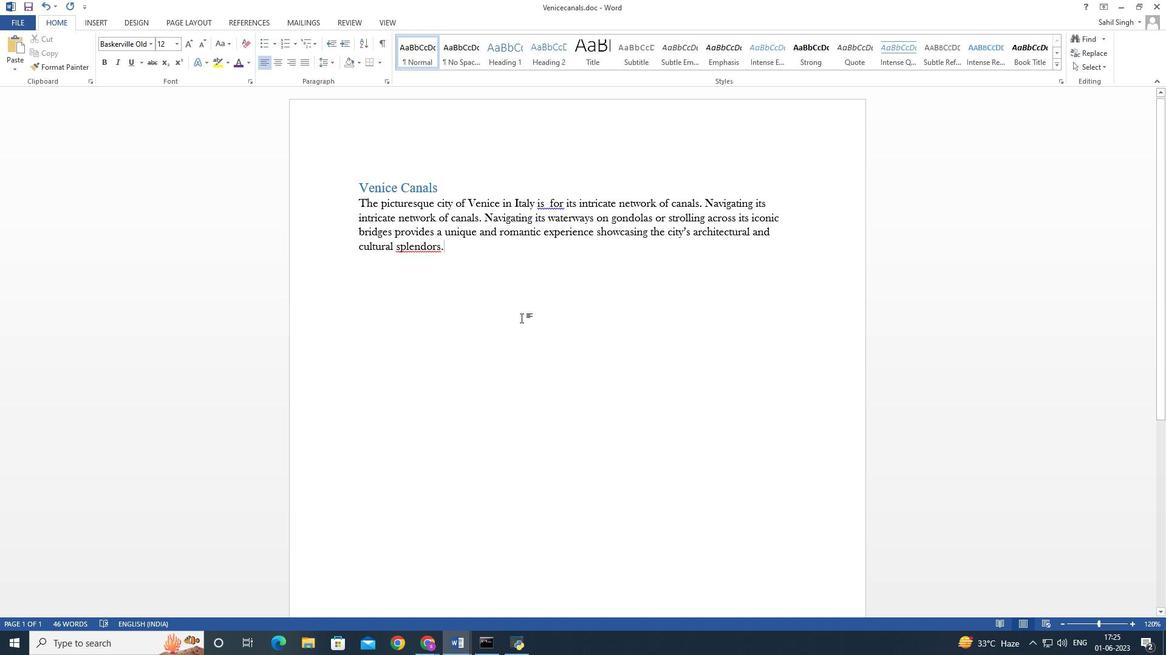 
Action: Mouse scrolled (521, 318) with delta (0, 0)
Screenshot: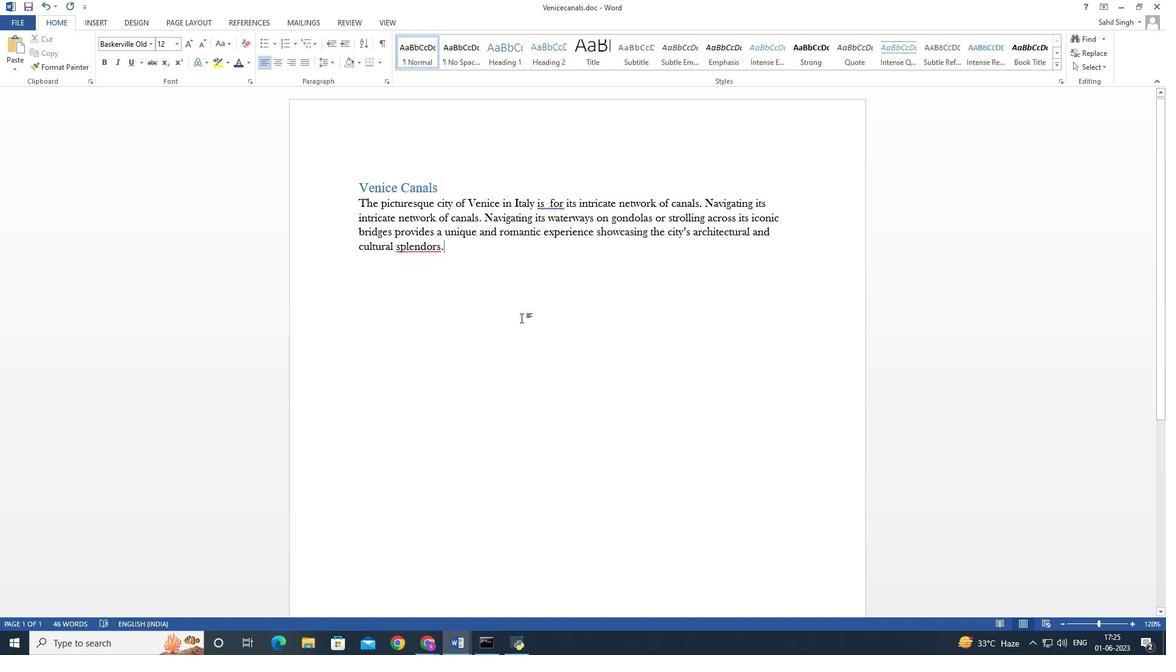 
Action: Mouse moved to (522, 325)
Screenshot: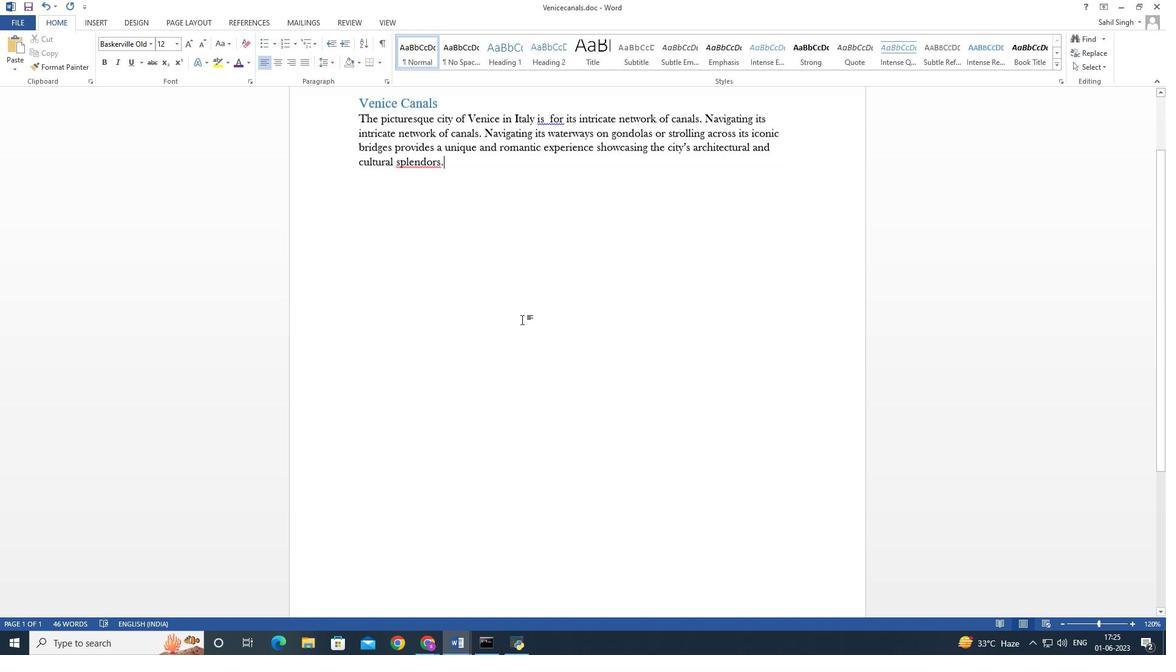 
Action: Mouse scrolled (522, 326) with delta (0, 0)
Screenshot: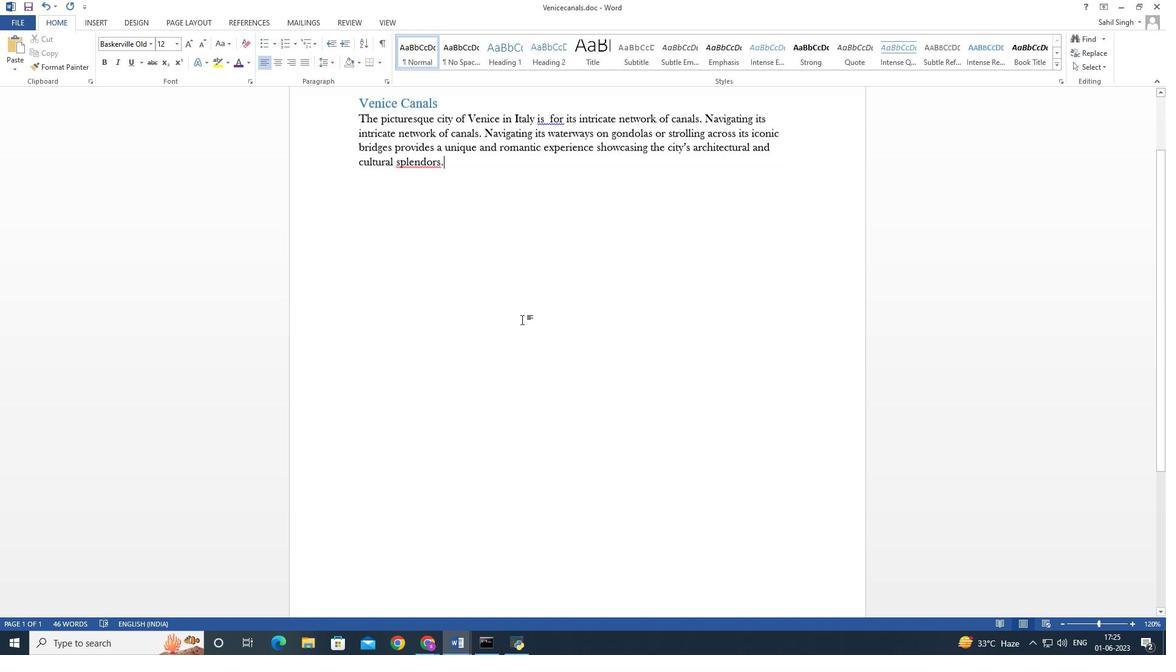
Action: Mouse moved to (524, 330)
Screenshot: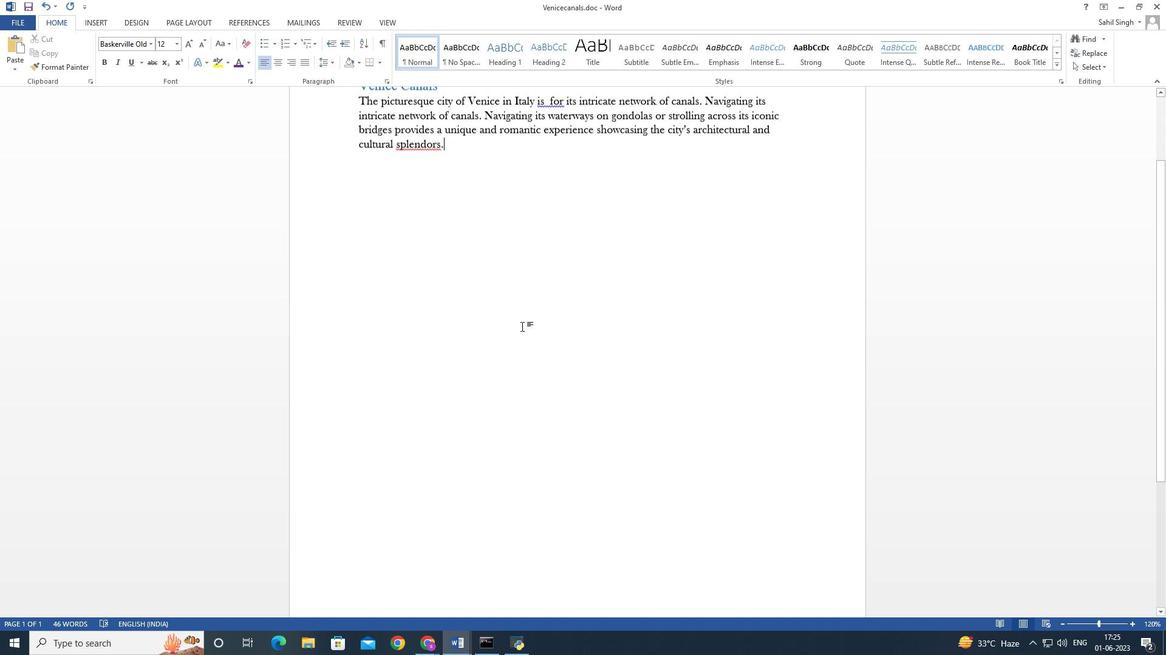 
Action: Mouse scrolled (522, 329) with delta (0, 0)
Screenshot: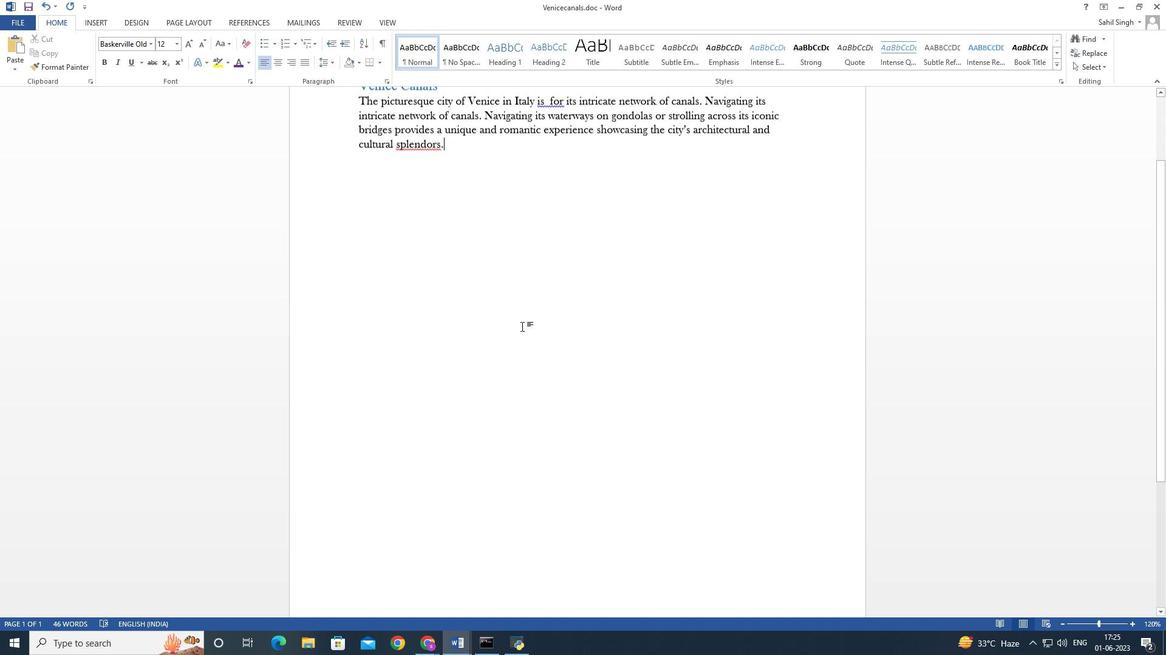 
Action: Mouse moved to (525, 337)
Screenshot: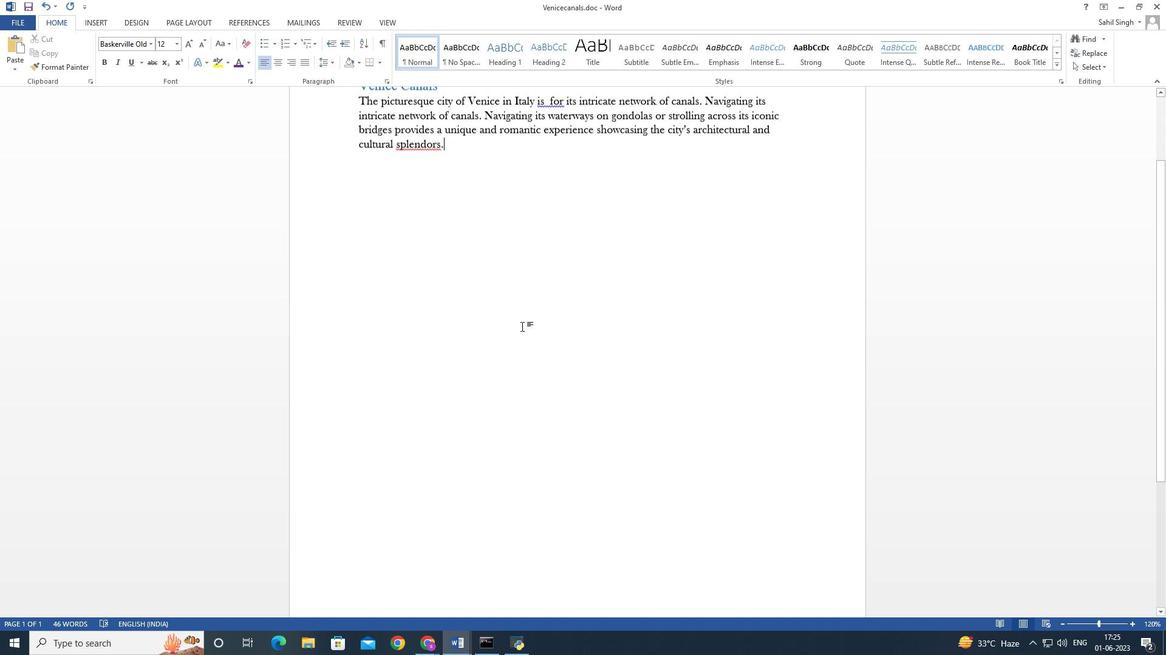 
Action: Mouse scrolled (524, 331) with delta (0, 0)
Screenshot: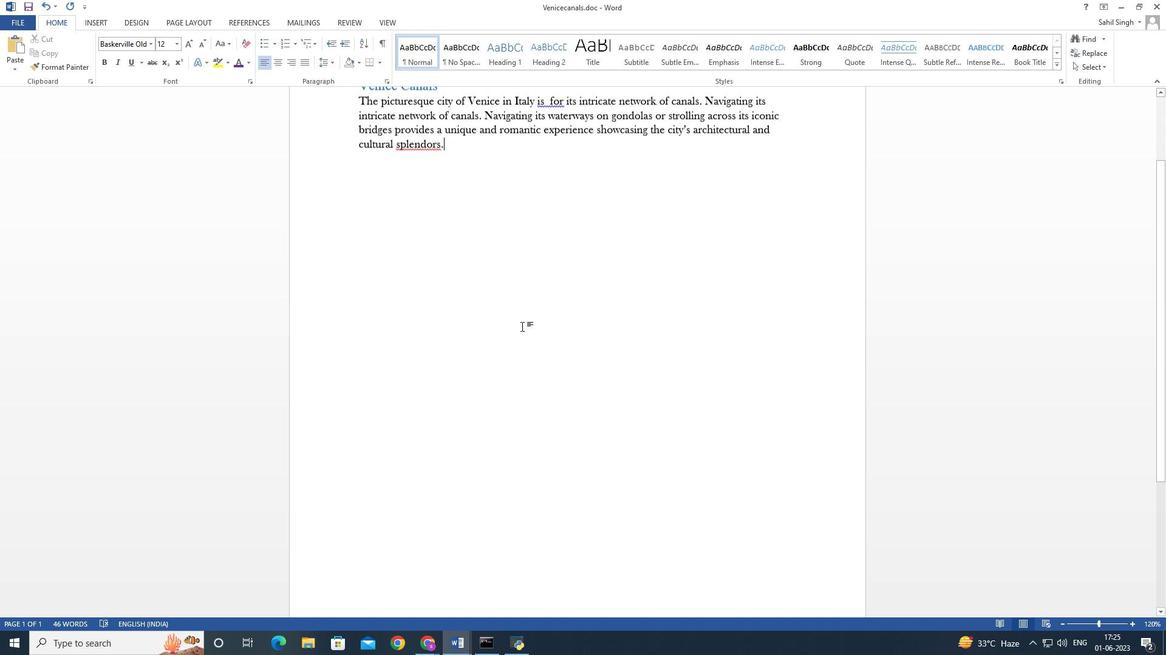 
Action: Mouse moved to (547, 375)
Screenshot: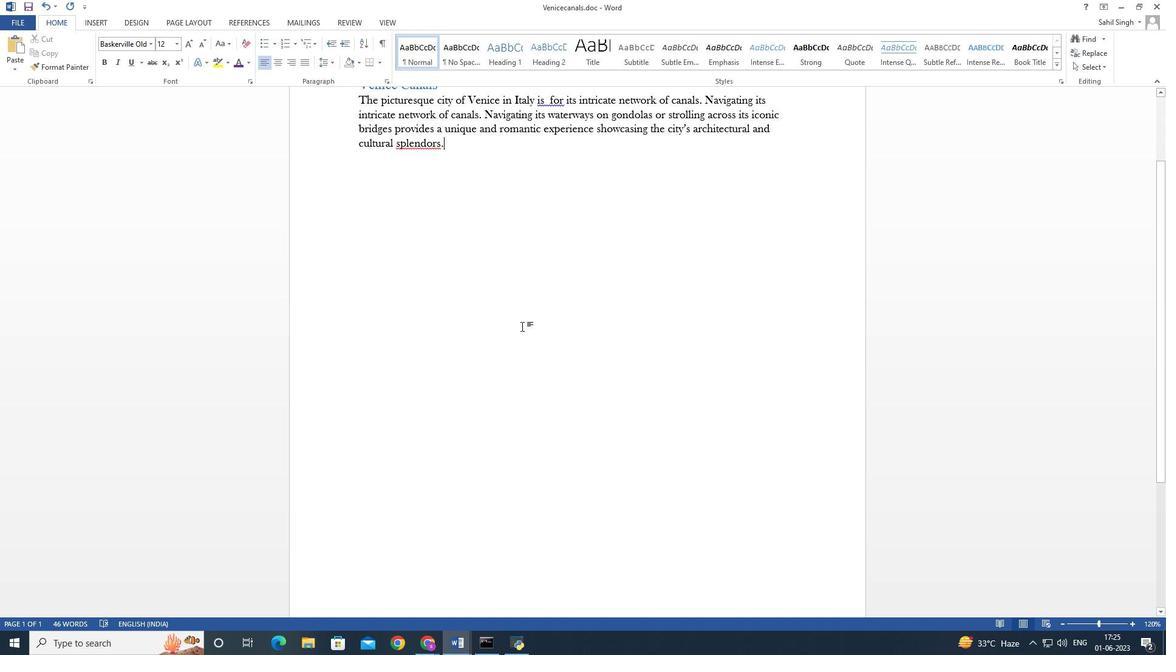 
Action: Mouse scrolled (527, 341) with delta (0, 0)
Screenshot: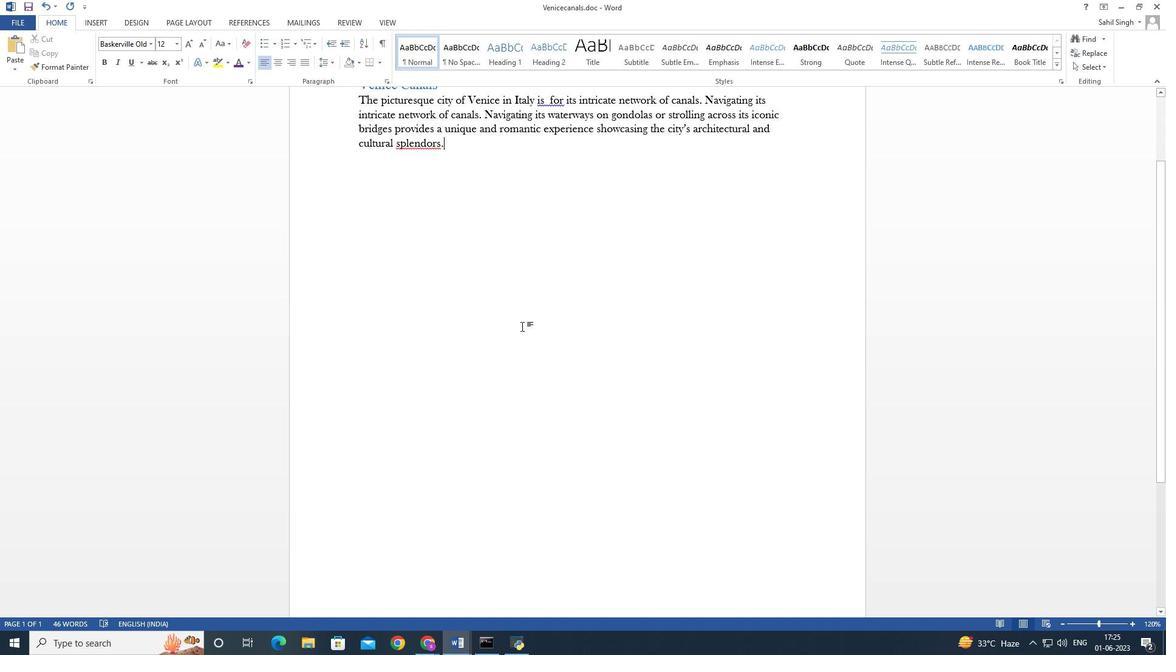 
Action: Mouse moved to (547, 375)
Screenshot: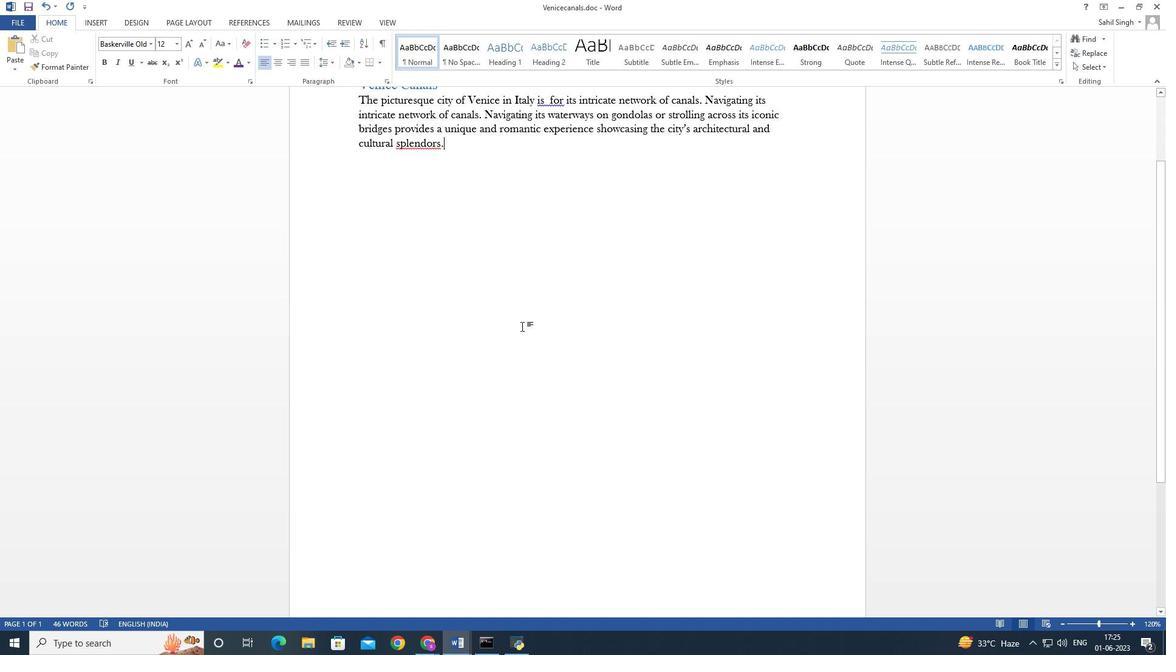 
Action: Mouse scrolled (529, 349) with delta (0, 0)
Screenshot: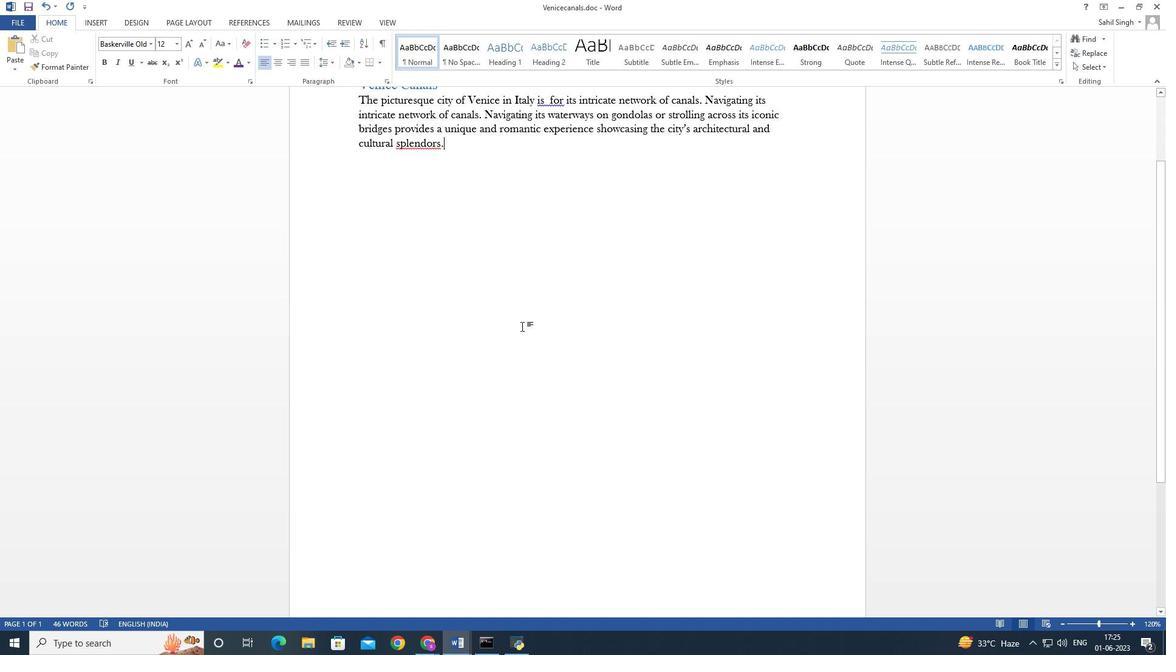 
Action: Mouse scrolled (532, 355) with delta (0, 0)
Screenshot: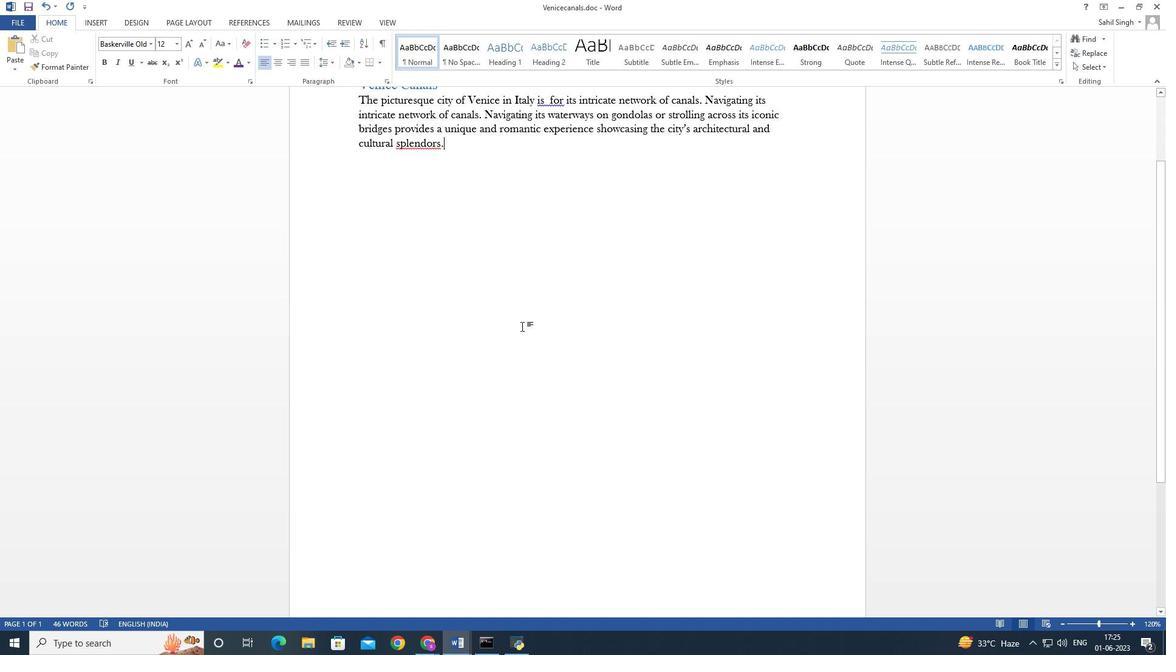
Action: Mouse moved to (547, 374)
Screenshot: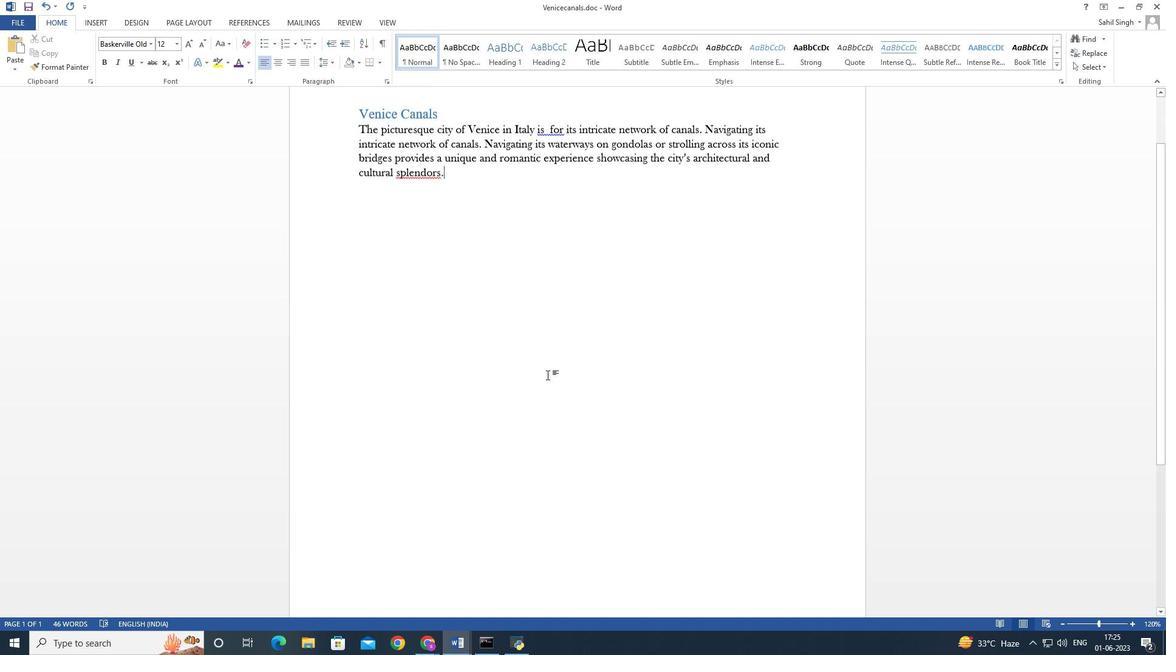 
